 Task: Open an excel sheet and write heading  Quantum Sales. Add 10 people name  'William Wilson, Isabella Robinson, James Taylor, Charlotte Clark, Michael Walker, Amelia Wright, Matthew Turner, Harper Hall, Joseph Phillips, Abigail Adams'Item code in between  1009-1200. Product range in between  2500-15000. Add Products   TOMS Shoe, UGG Shoe, Wolverine Shoe, Z-Coil Shoe, Adidas shoe, Gucci T-shirt, Louis Vuitton bag, Zara Shirt, H&M jeans, Chanel perfume.Choose quantity  5 to 10 In Total Add the Amounts. Save page  Quantum Sales book
Action: Mouse moved to (105, 162)
Screenshot: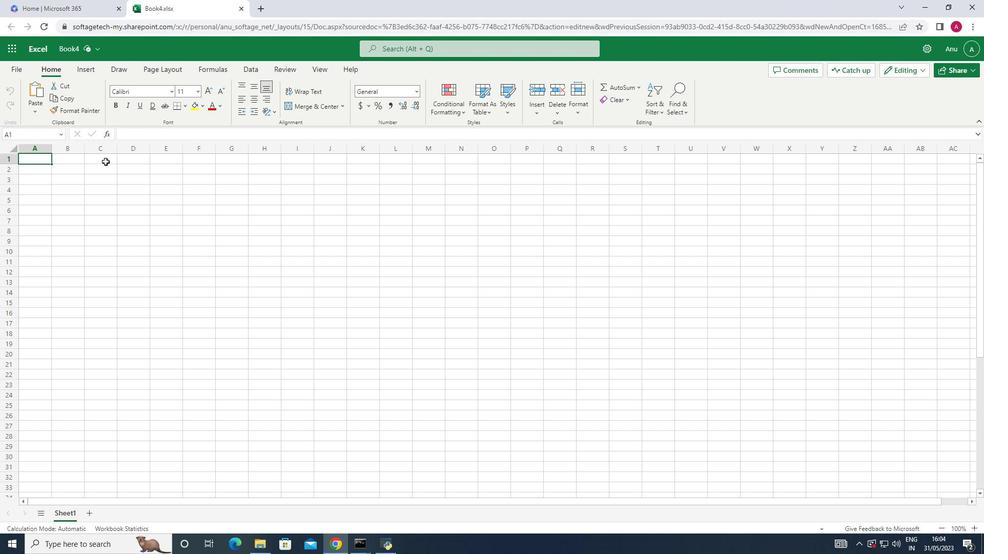 
Action: Mouse pressed left at (105, 162)
Screenshot: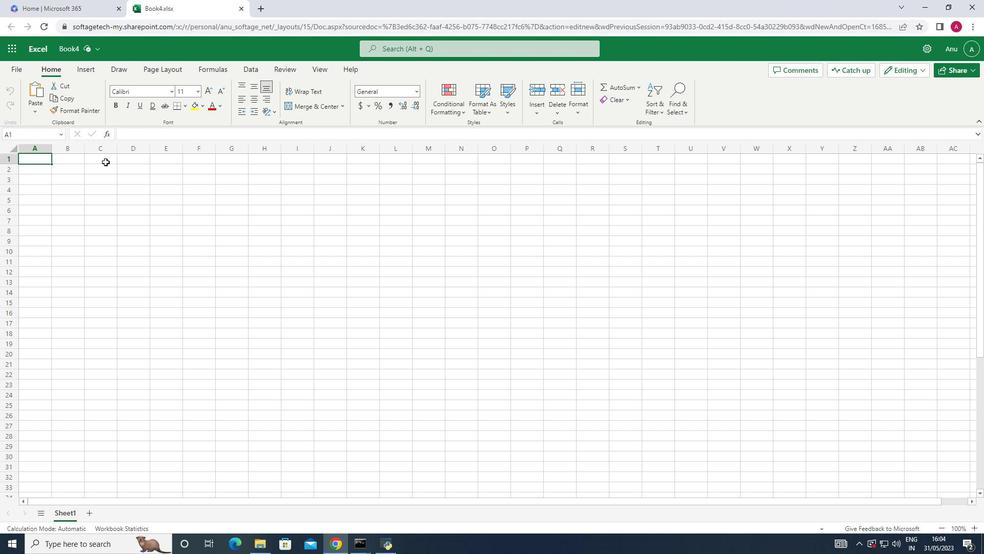 
Action: Key pressed <Key.shift><Key.shift><Key.shift><Key.shift><Key.shift><Key.shift><Key.shift><Key.shift><Key.shift><Key.shift><Key.shift><Key.shift><Key.shift><Key.shift><Key.shift><Key.shift><Key.shift><Key.shift><Key.shift><Key.shift><Key.shift><Key.shift><Key.shift><Key.shift>Quantum<Key.space><Key.shift><Key.shift><Key.shift><Key.shift>Sales
Screenshot: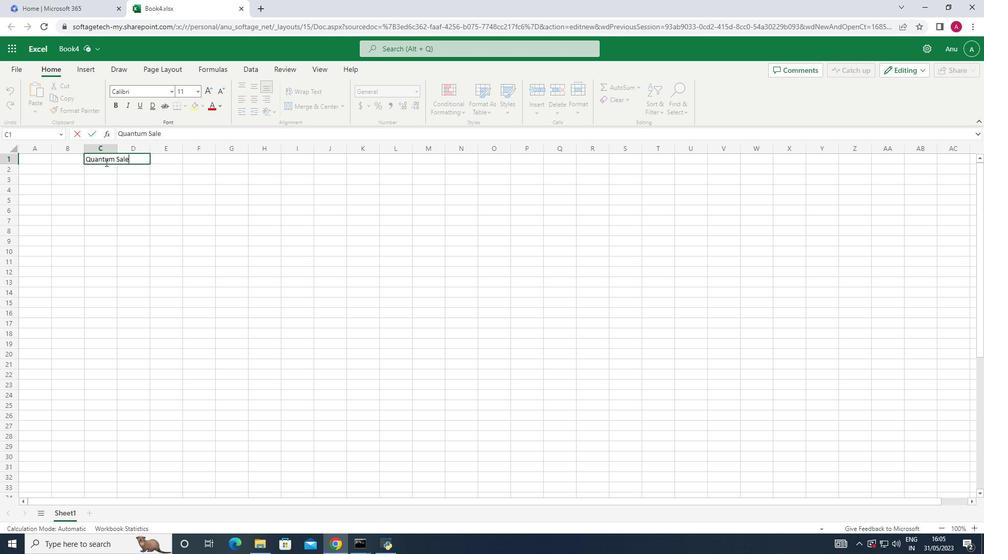 
Action: Mouse moved to (44, 171)
Screenshot: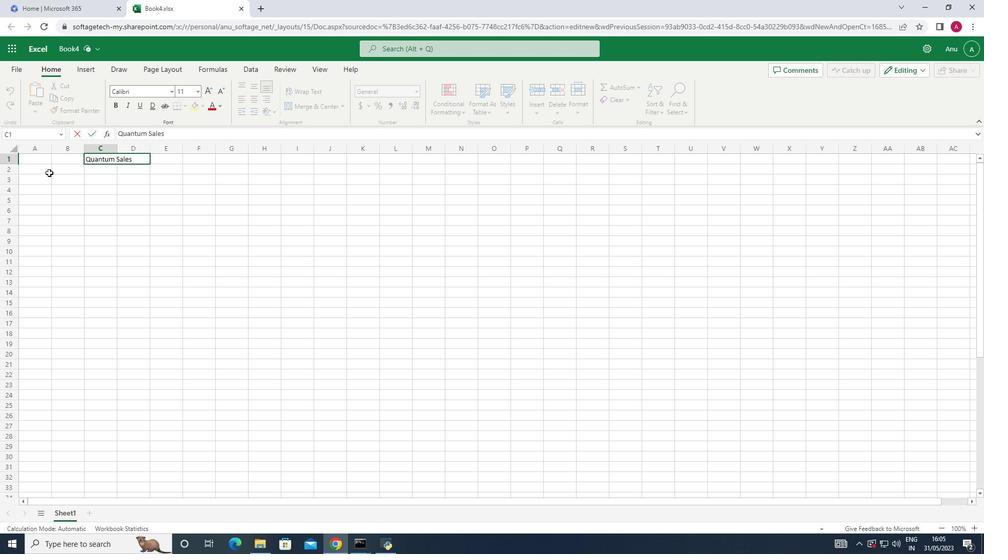 
Action: Mouse pressed left at (44, 171)
Screenshot: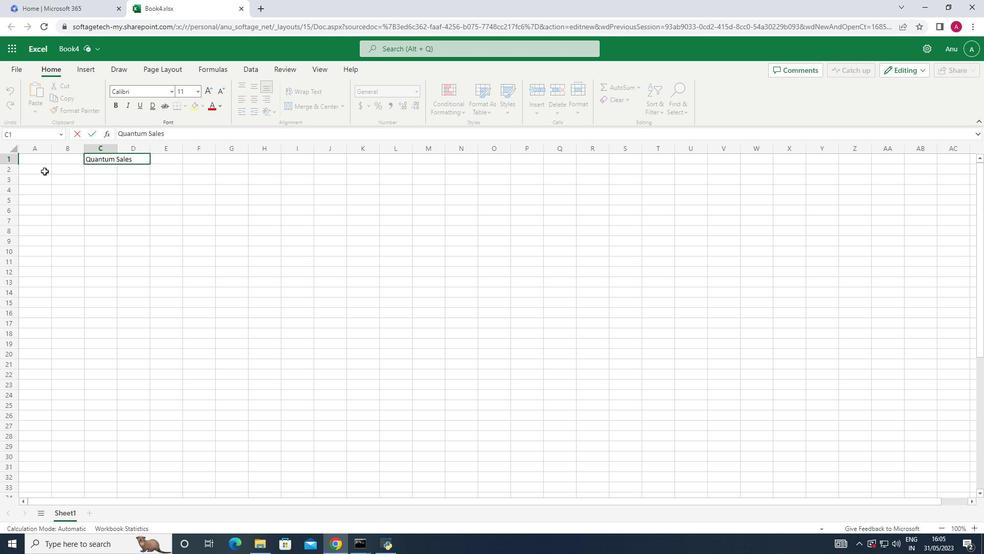 
Action: Key pressed <Key.shift_r><Key.shift_r><Key.shift_r><Key.shift_r><Key.shift_r><Key.shift_r>Name<Key.down><Key.shift>William<Key.space><Key.shift>Wilson<Key.down><Key.shift>Isabella<Key.space><Key.shift>Robinson<Key.down><Key.shift>James<Key.space><Key.shift>Taylor<Key.down><Key.shift>Charlotte<Key.space><Key.shift>Clark<Key.down><Key.shift>Michael<Key.space><Key.shift>Walker<Key.down><Key.shift>Amelia<Key.space><Key.shift>Wright<Key.down><Key.shift>Matthew<Key.space><Key.shift>Turner<Key.down><Key.shift><Key.shift><Key.shift><Key.shift><Key.shift><Key.shift><Key.shift><Key.shift>Harper<Key.space><Key.shift>Hall<Key.down><Key.shift>Joe<Key.backspace>seph<Key.space><Key.shift>Phillips<Key.down><Key.shift>Abigail<Key.space><Key.shift>Adams
Screenshot: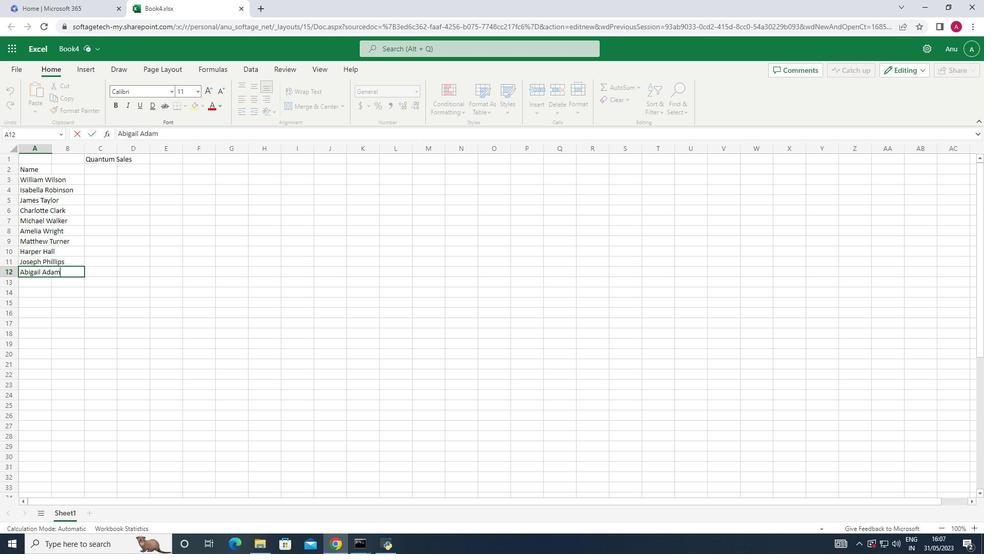 
Action: Mouse moved to (52, 147)
Screenshot: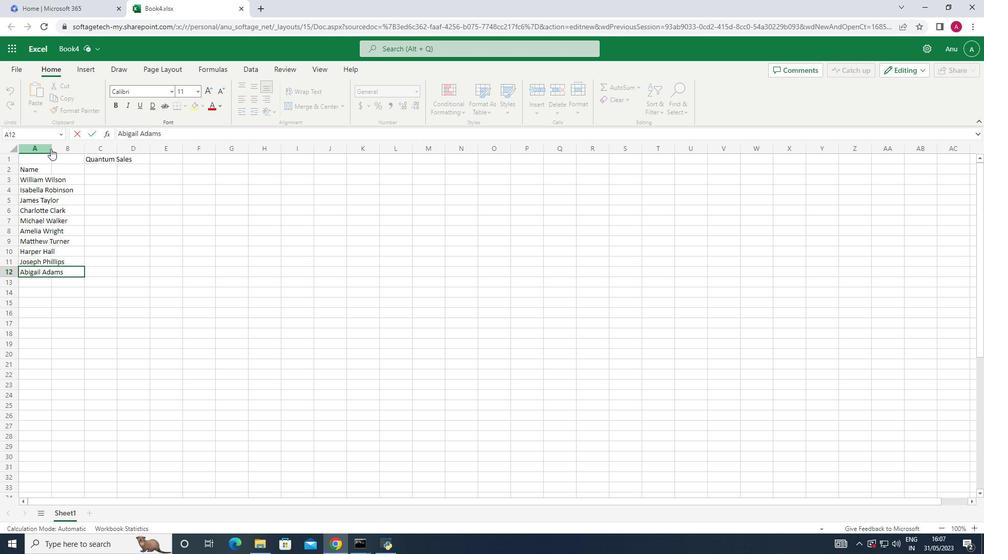 
Action: Mouse pressed left at (52, 147)
Screenshot: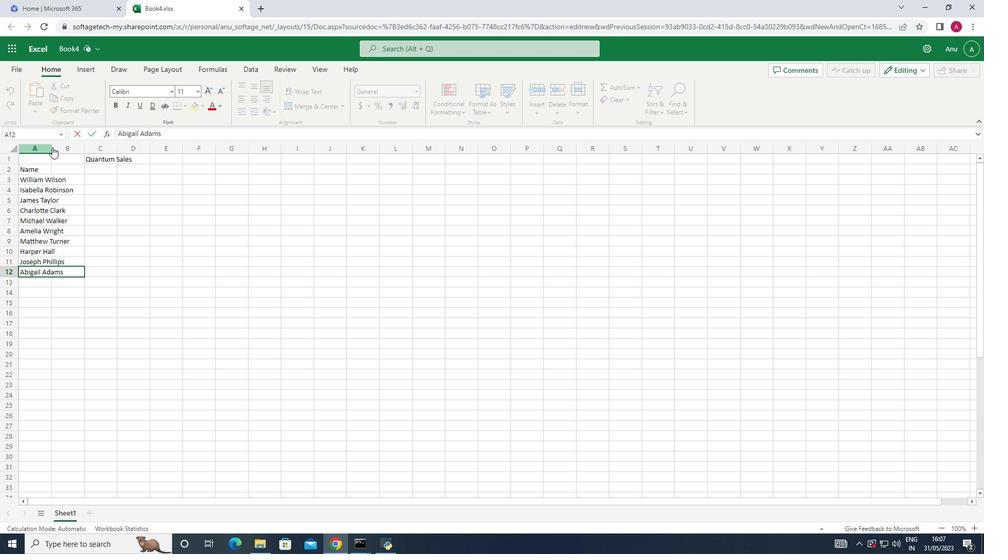 
Action: Mouse moved to (50, 150)
Screenshot: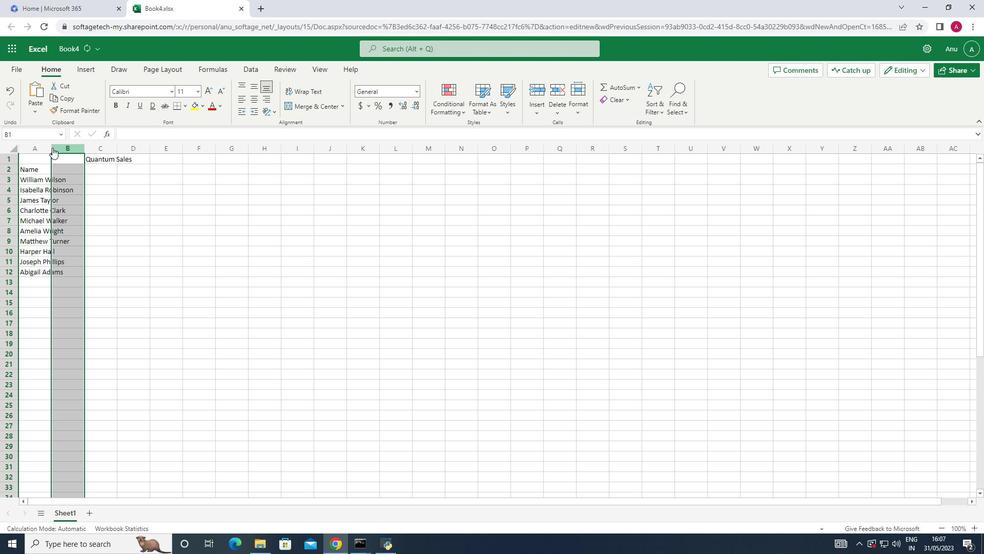 
Action: Mouse pressed left at (50, 150)
Screenshot: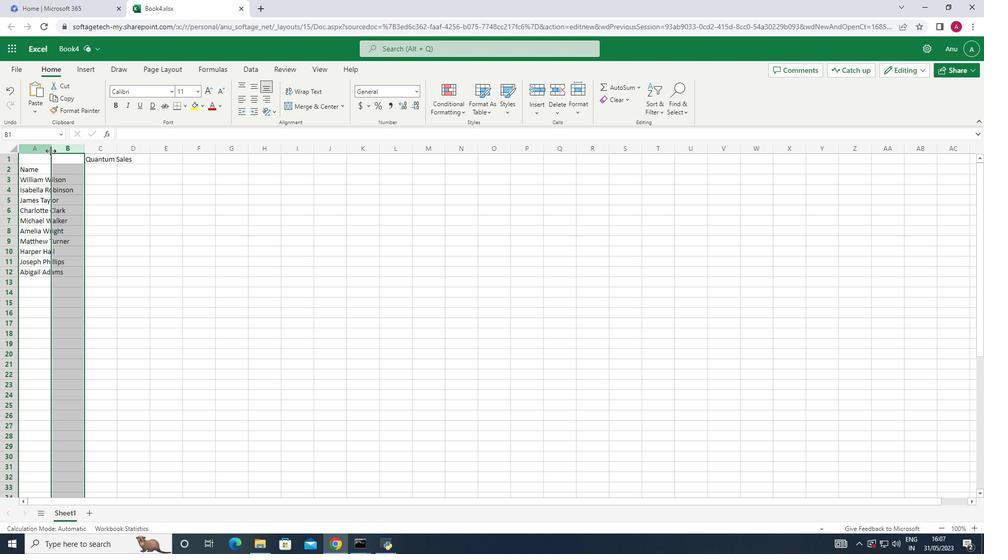 
Action: Mouse pressed left at (50, 150)
Screenshot: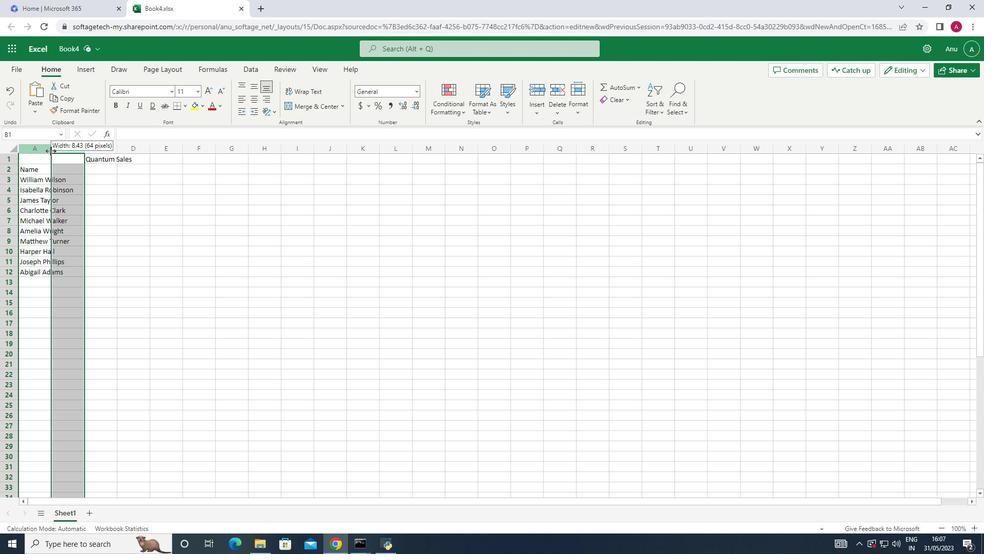 
Action: Mouse moved to (87, 167)
Screenshot: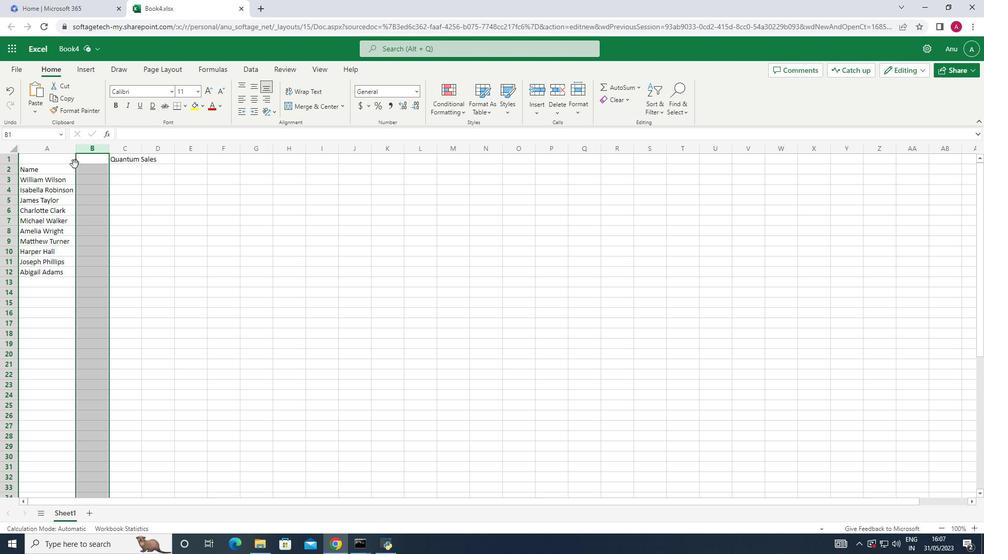 
Action: Mouse pressed left at (87, 167)
Screenshot: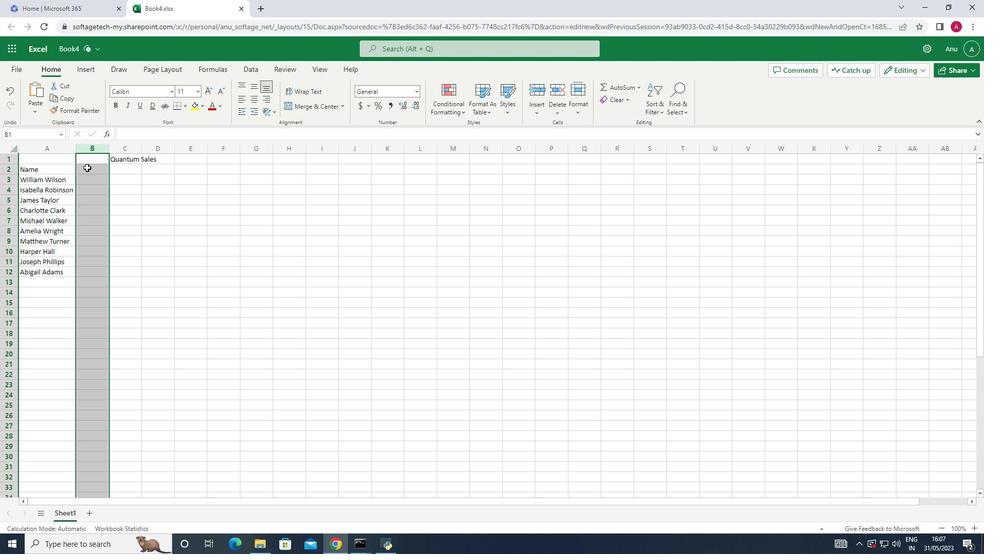 
Action: Key pressed <Key.shift_r>Item<Key.space><Key.shift>Code<Key.down><Key.down><Key.up>1009<Key.down>1010<Key.down>1014<Key.down>1017<Key.down>1120<Key.down>1180<Key.backspace><Key.backspace>60<Key.down>1195<Key.backspace><Key.backspace>75<Key.down>1180<Key.down>11*95<Key.down><Key.up>1195<Key.down>1200
Screenshot: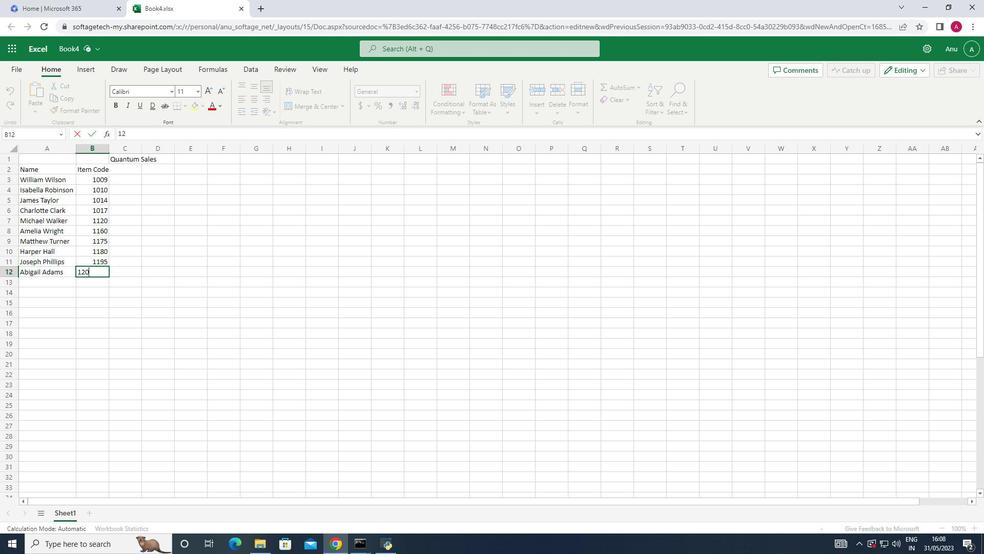 
Action: Mouse moved to (120, 168)
Screenshot: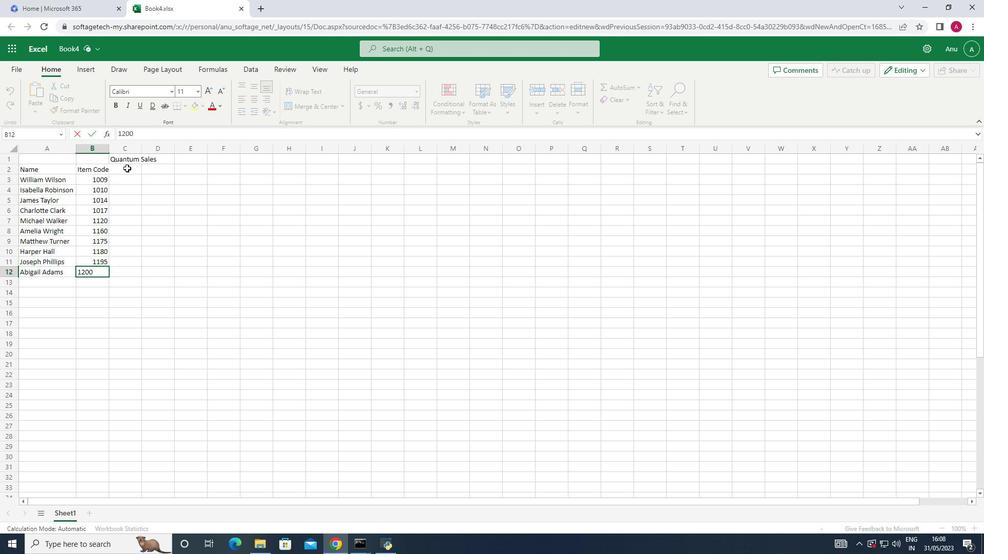 
Action: Mouse pressed left at (120, 168)
Screenshot: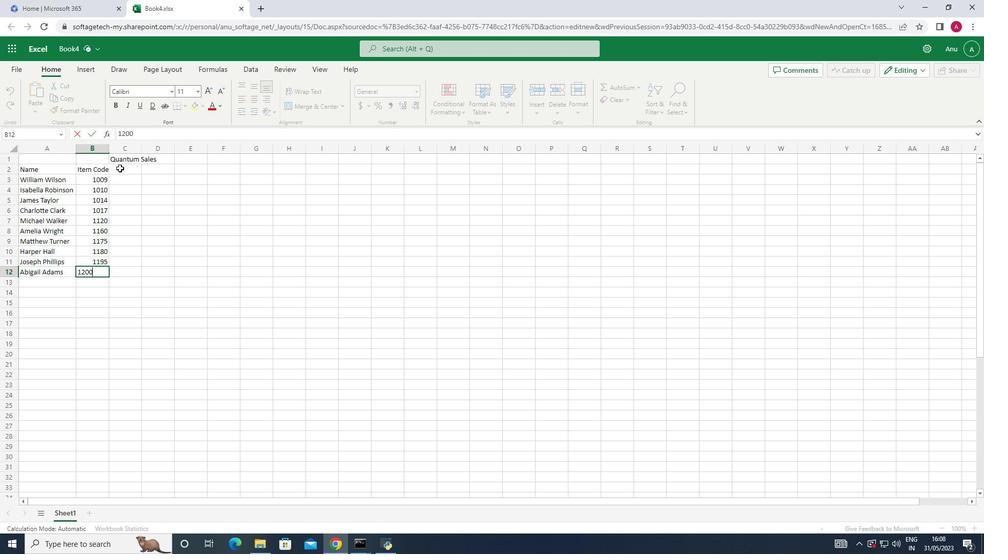 
Action: Key pressed <Key.shift_r>Product<Key.space><Key.shift>Range<Key.down>2500<Key.down>2800<Key.down>3000<Key.down>6000<Key.down>8000<Key.down>9500<Key.down>980<Key.backspace><Key.backspace><Key.backspace>12000<Key.down>13500<Key.down>14000<Key.down>15000
Screenshot: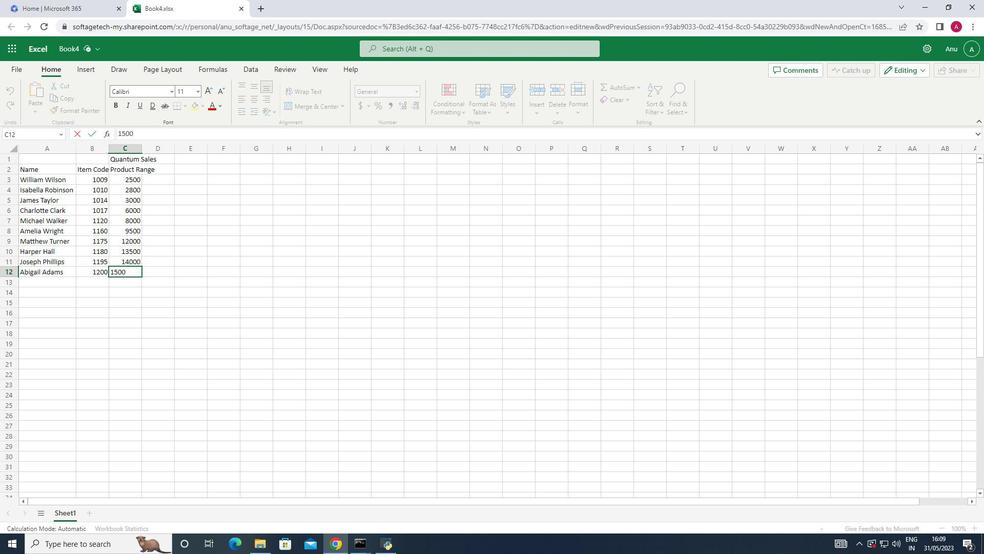 
Action: Mouse moved to (142, 146)
Screenshot: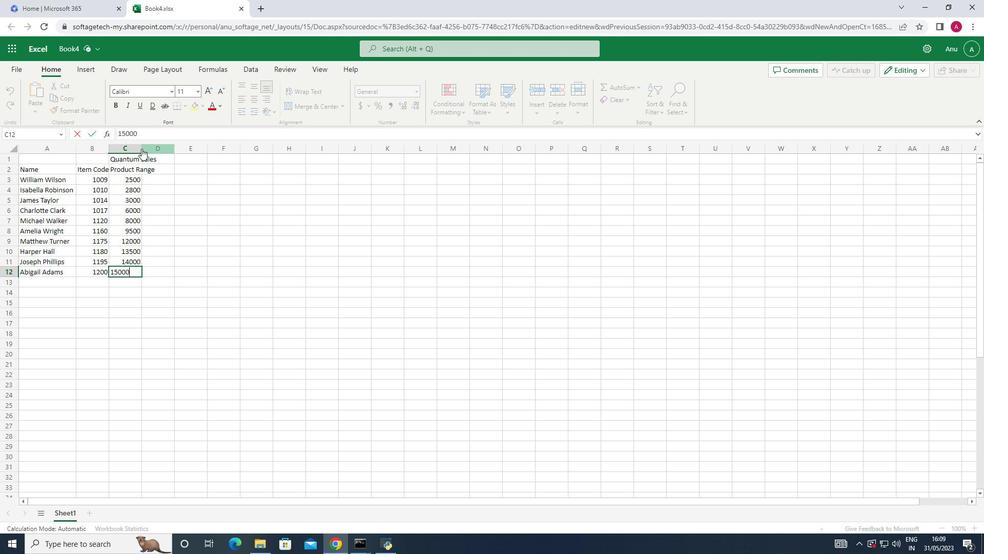 
Action: Mouse pressed left at (142, 146)
Screenshot: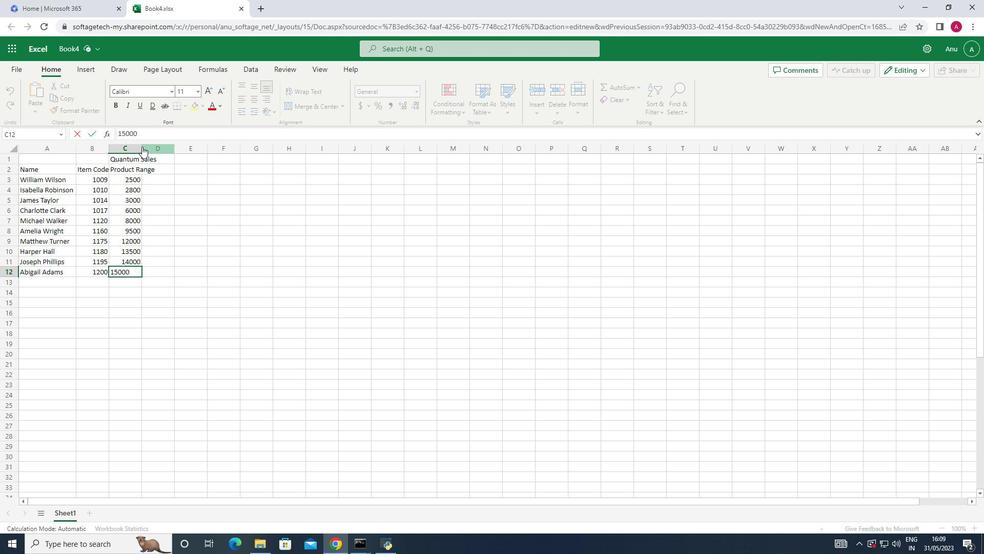 
Action: Mouse moved to (142, 144)
Screenshot: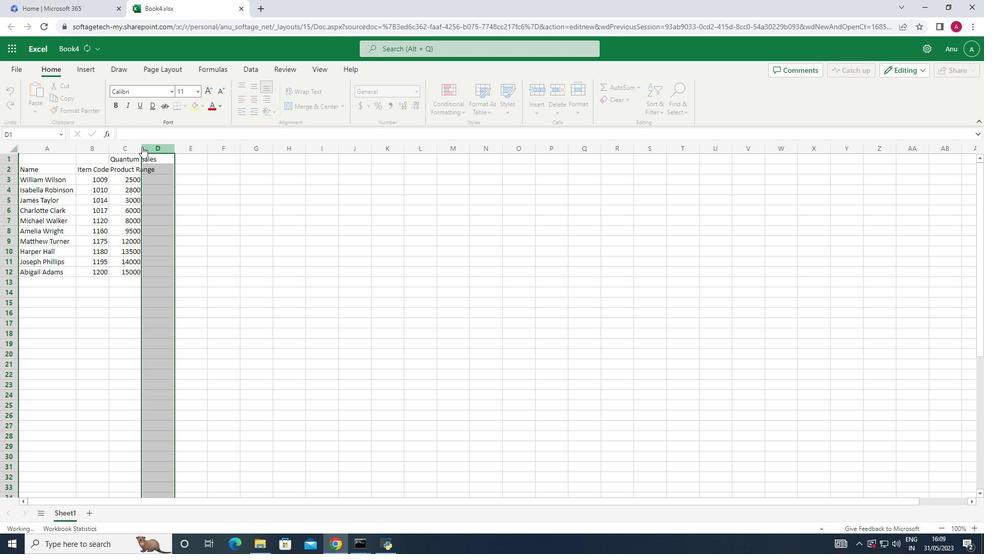 
Action: Mouse pressed left at (142, 144)
Screenshot: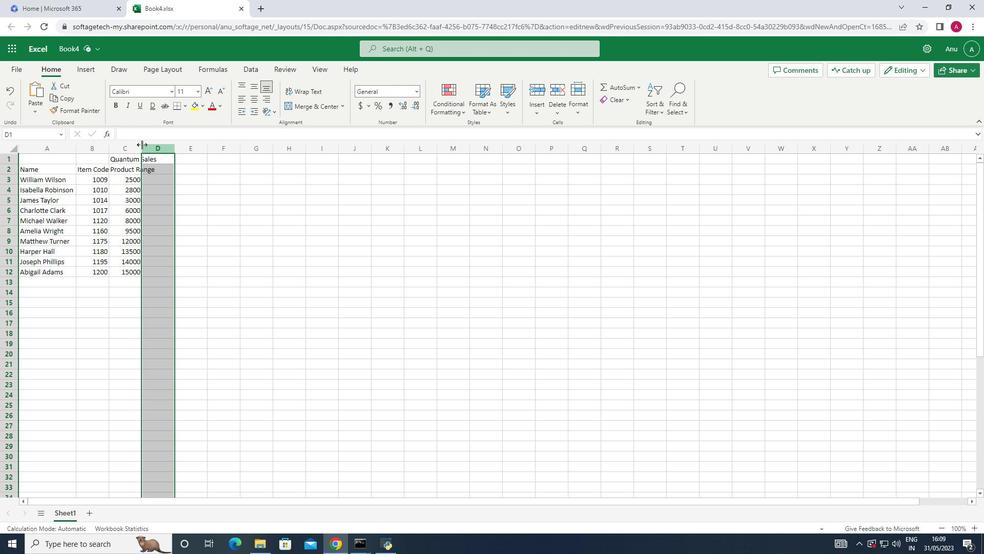 
Action: Mouse pressed left at (142, 144)
Screenshot: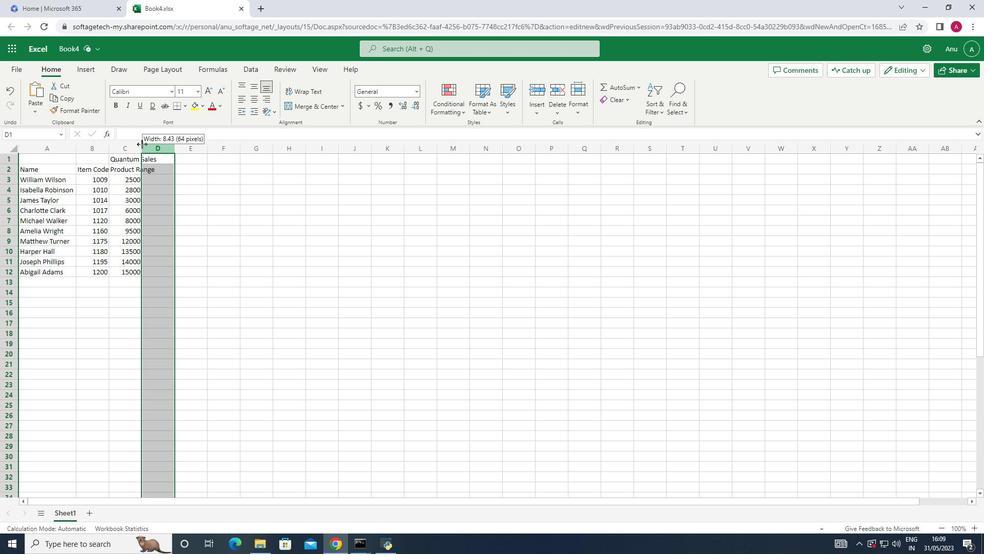 
Action: Mouse moved to (169, 172)
Screenshot: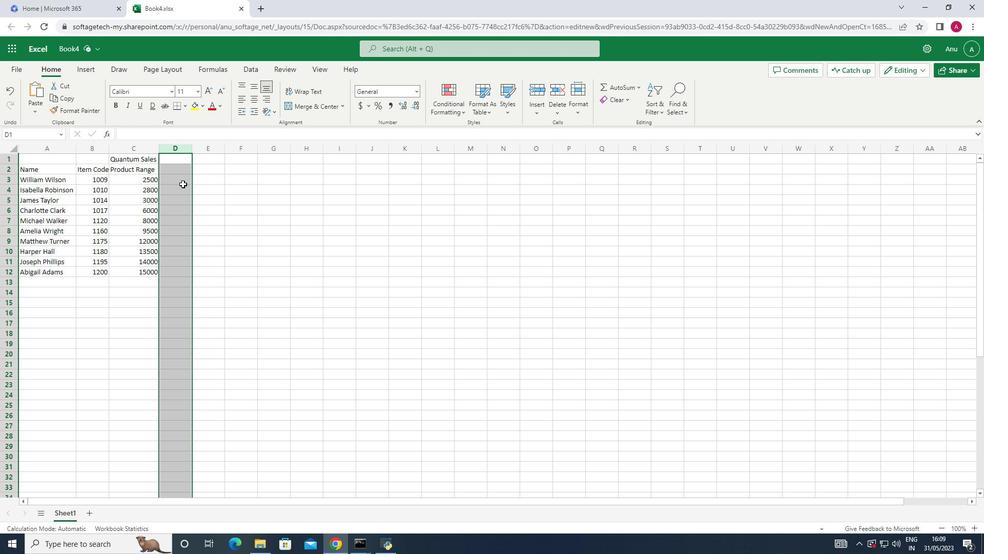 
Action: Mouse pressed left at (169, 172)
Screenshot: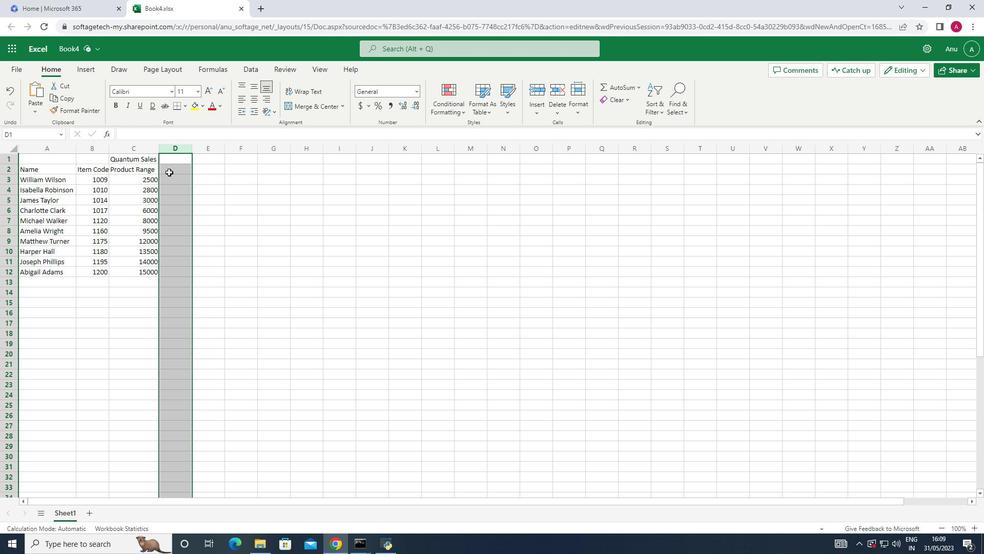 
Action: Key pressed <Key.shift_r>Products<Key.down><Key.shift_r><Key.shift_r><Key.shift_r><Key.shift_r><Key.shift_r><Key.shift_r><Key.shift_r><Key.shift_r><Key.shift_r><Key.shift_r><Key.shift_r><Key.shift_r><Key.shift_r><Key.shift_r><Key.shift_r><Key.shift_r><Key.shift_r><Key.shift_r><Key.shift_r><Key.shift_r><Key.shift_r><Key.shift_r><Key.shift_r><Key.shift_r><Key.shift_r><Key.shift_r><Key.shift_r><Key.shift_r><Key.shift_r><Key.shift_r><Key.shift_r>T<Key.shift_r>O<Key.shift_r>M<Key.shift>S<Key.space><Key.shift>Shoe<Key.down><Key.shift_r>U<Key.shift>GG<Key.space><Key.shift>Shoe<Key.down><Key.shift>Wolverine<Key.space><Key.shift>Shoe<Key.down><Key.shift>Z-<Key.shift><Key.shift>Coil<Key.space><Key.shift>Shoe<Key.down><Key.shift>Adidas<Key.space><Key.shift>Shoe<Key.down><Key.shift><Key.shift><Key.shift><Key.shift><Key.shift><Key.shift>Gucci<Key.space><Key.shift>T-<Key.shift>Shirt<Key.down><Key.shift_r>Louis<Key.space><Key.shift>Vuitton<Key.space><Key.shift>B<Key.backspace>bag<Key.down><Key.shift>Zara<Key.space><Key.shift>Shirt<Key.down><Key.shift_r><Key.shift_r>H<Key.shift>&<Key.shift_r>M<Key.space>jeans<Key.down><Key.shift><Key.shift><Key.shift>Chanel<Key.space><Key.shift_r>Perfume
Screenshot: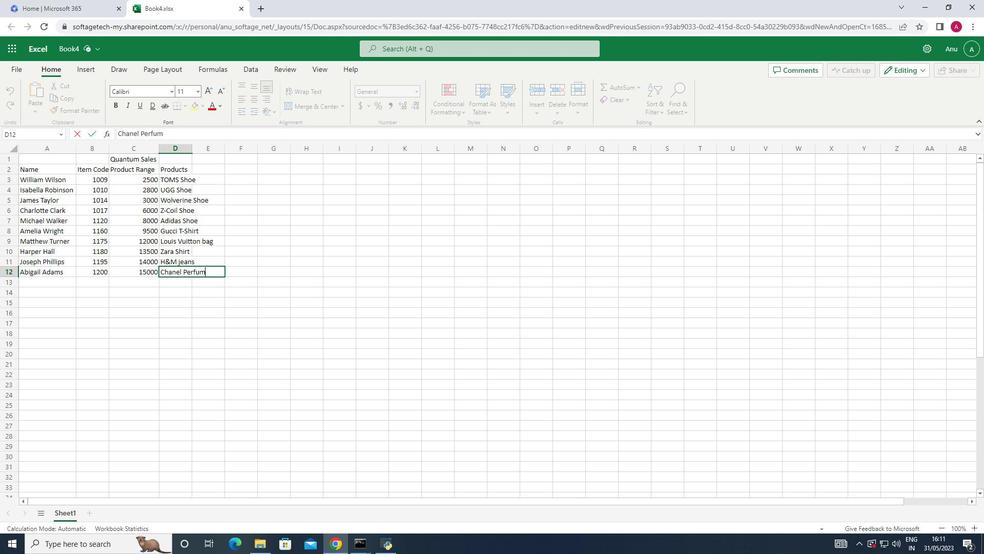 
Action: Mouse moved to (192, 143)
Screenshot: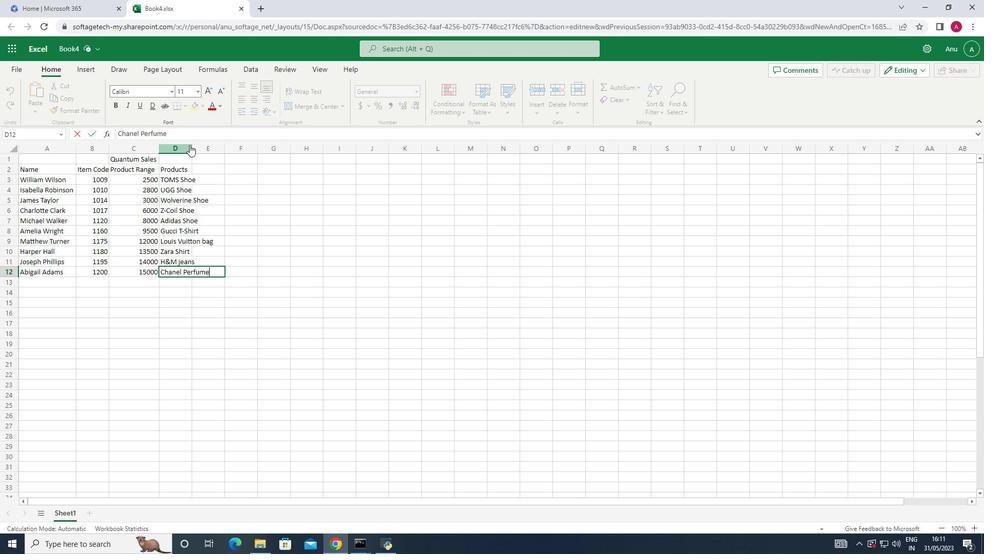 
Action: Mouse pressed left at (192, 143)
Screenshot: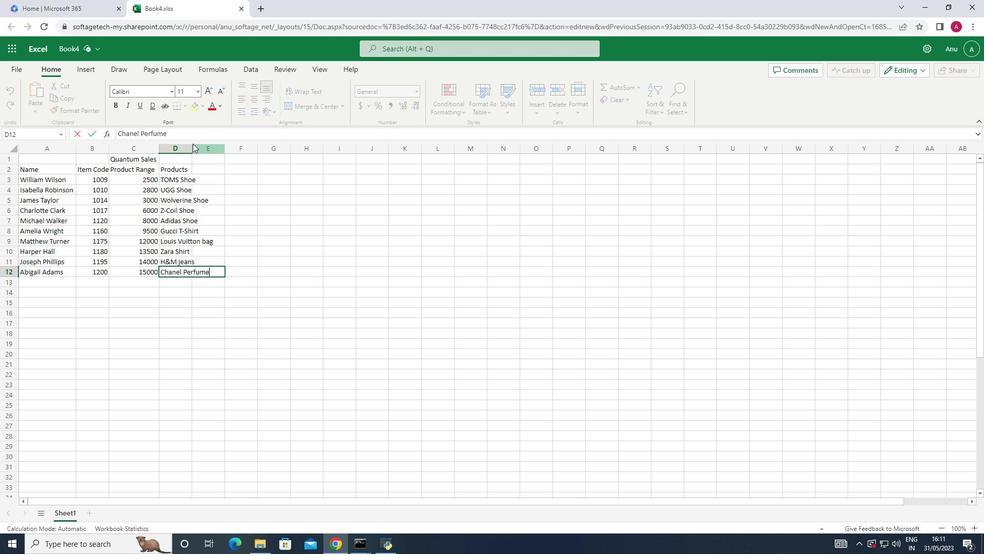 
Action: Mouse moved to (192, 148)
Screenshot: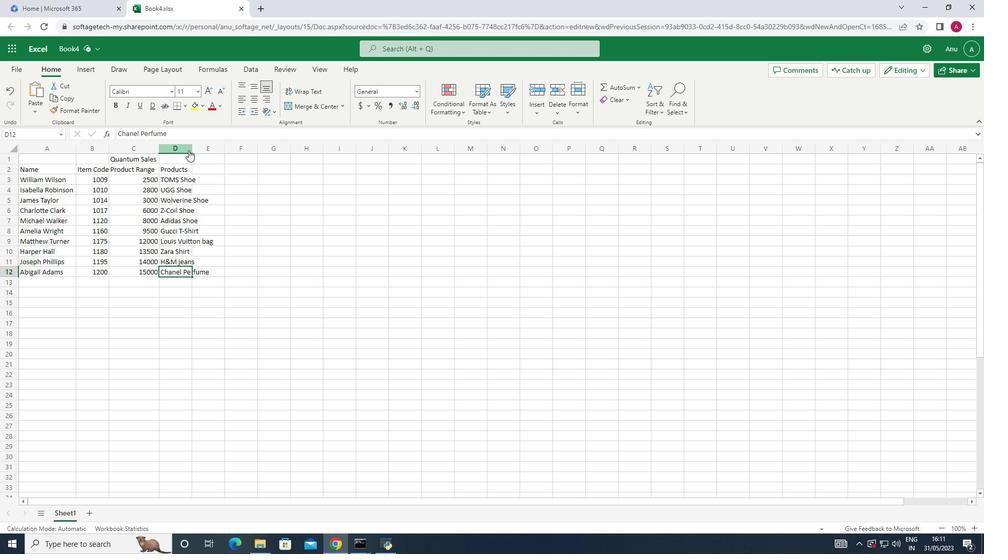 
Action: Mouse pressed left at (192, 148)
Screenshot: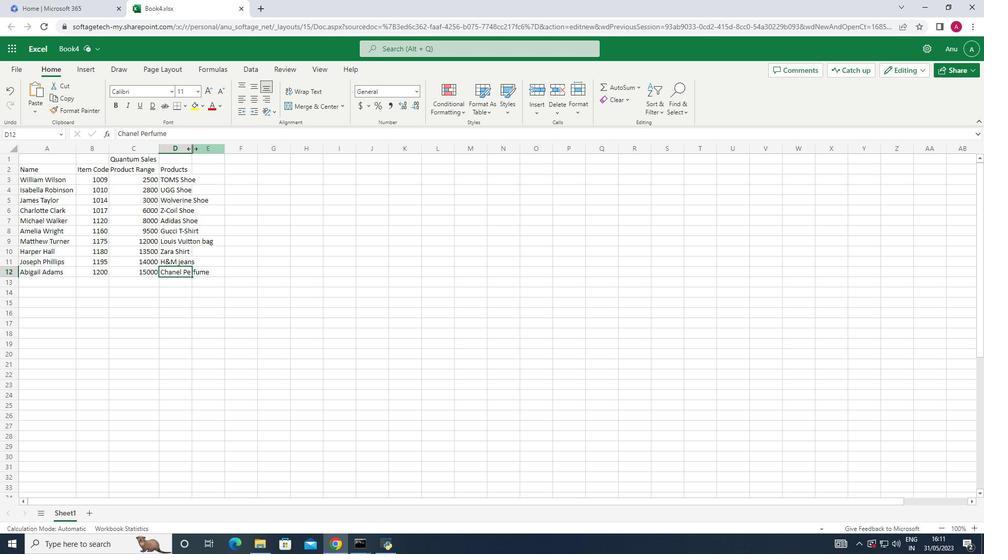 
Action: Mouse pressed left at (192, 148)
Screenshot: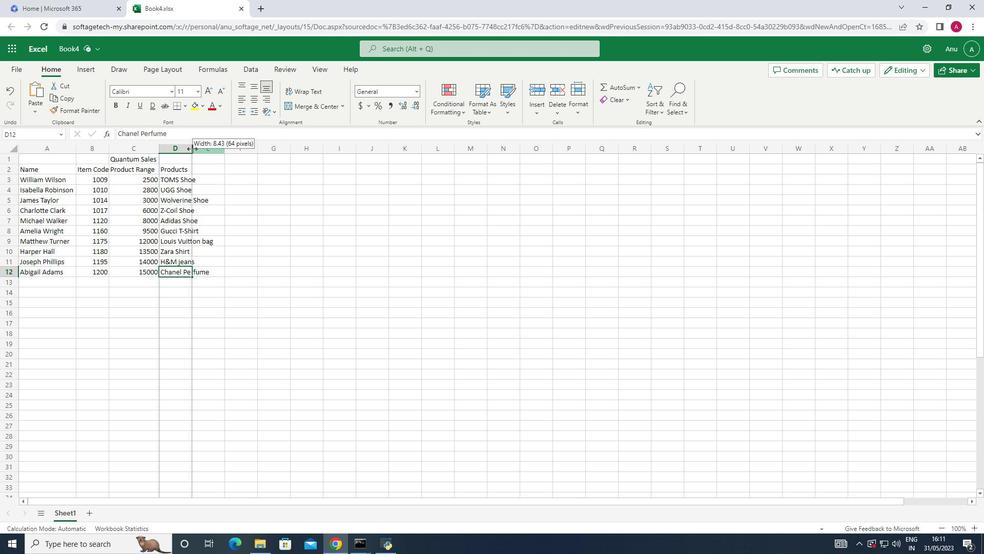 
Action: Mouse moved to (225, 167)
Screenshot: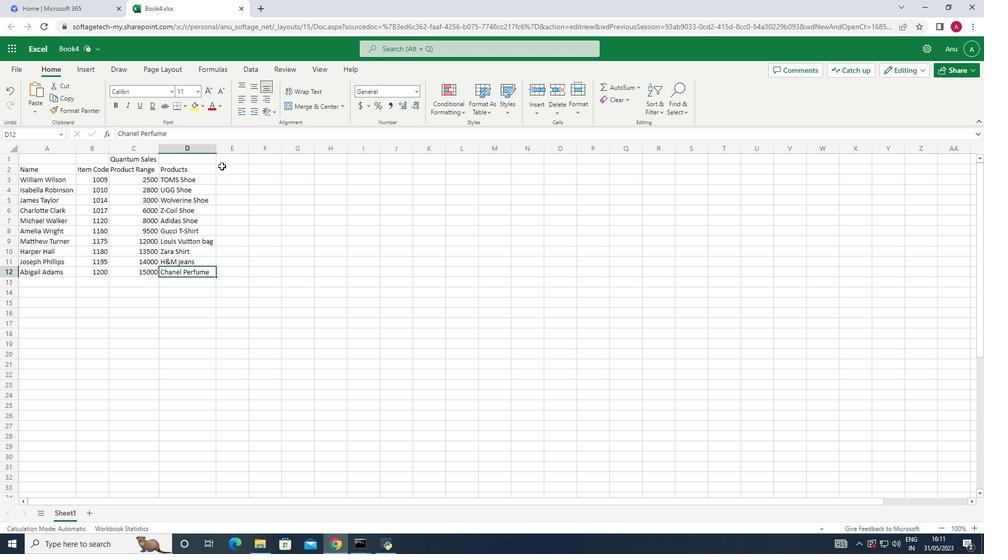 
Action: Mouse pressed left at (225, 167)
Screenshot: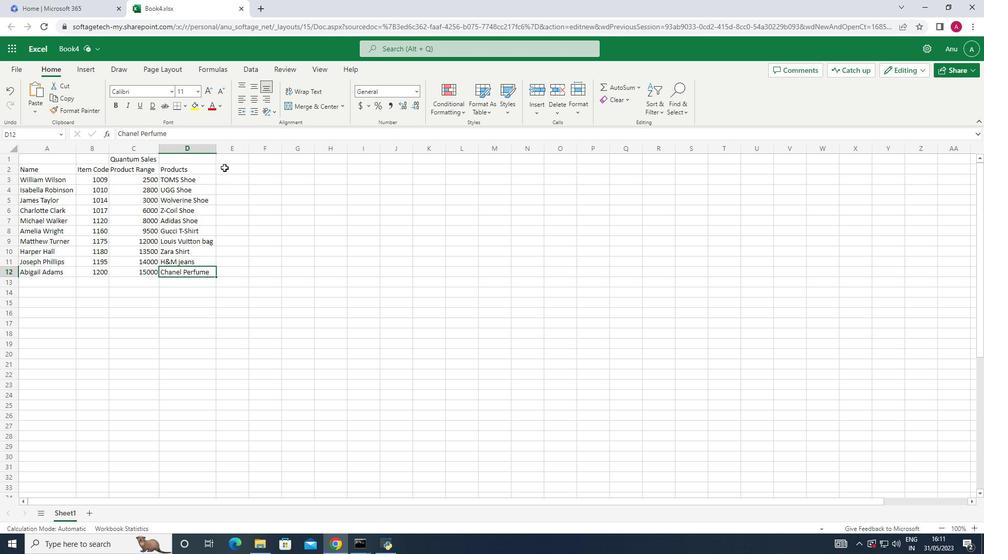 
Action: Mouse moved to (188, 176)
Screenshot: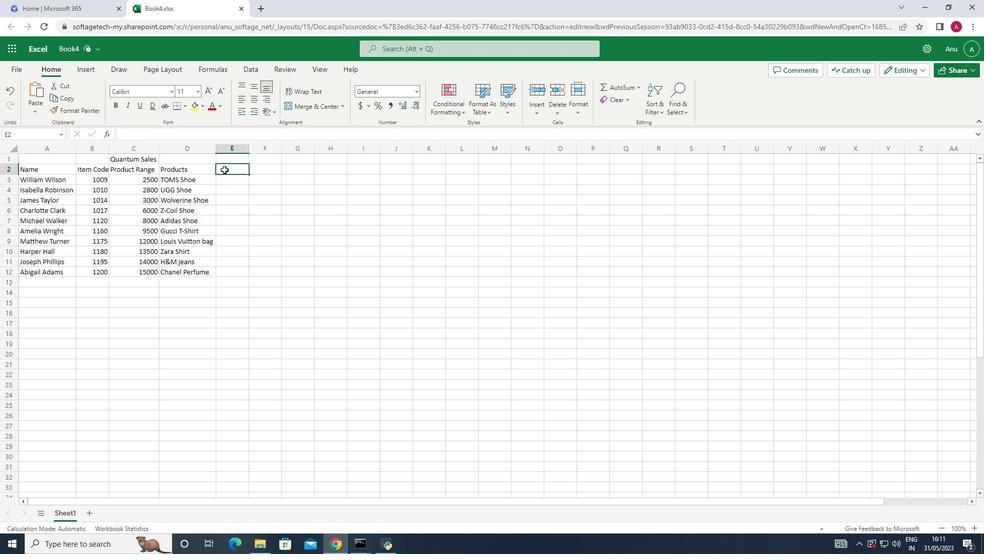 
Action: Key pressed <Key.shift>Quantity<Key.down>5<Key.down>6<Key.left>5<Key.right><Key.left>ctrl+Z<Key.right><Key.down>5<Key.down>6<Key.down>
Screenshot: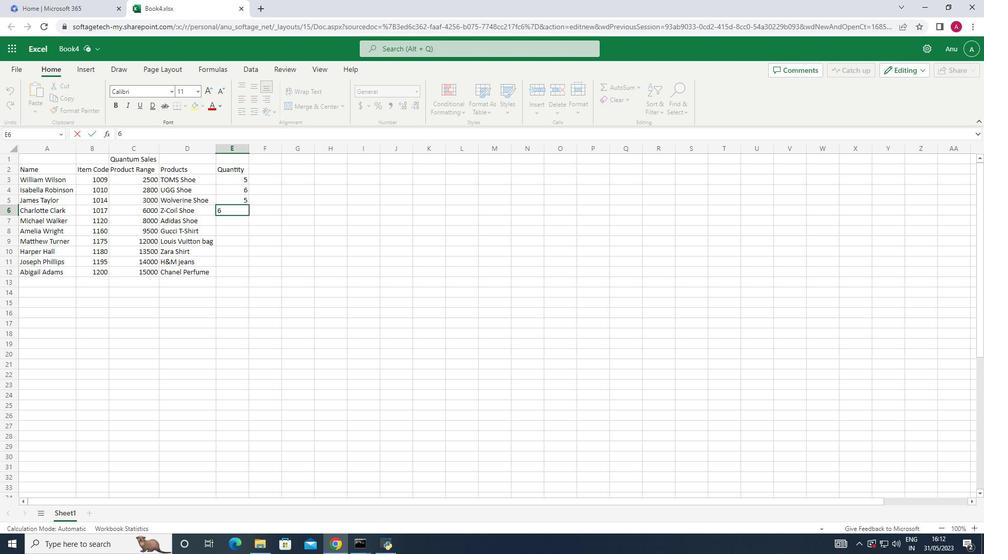 
Action: Mouse moved to (187, 176)
Screenshot: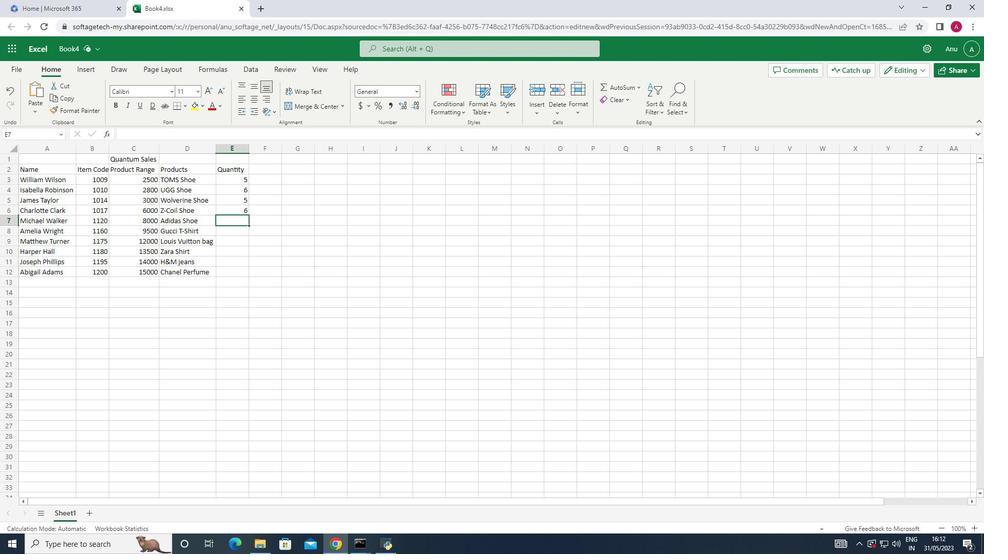 
Action: Key pressed 5<Key.down>7<Key.down>8<Key.down>9<Key.down>10
Screenshot: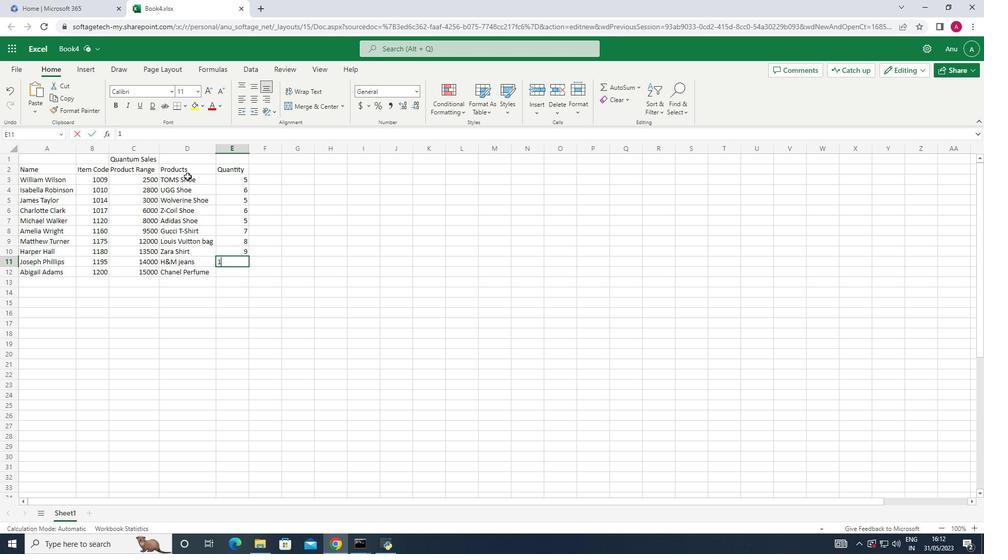 
Action: Mouse moved to (264, 170)
Screenshot: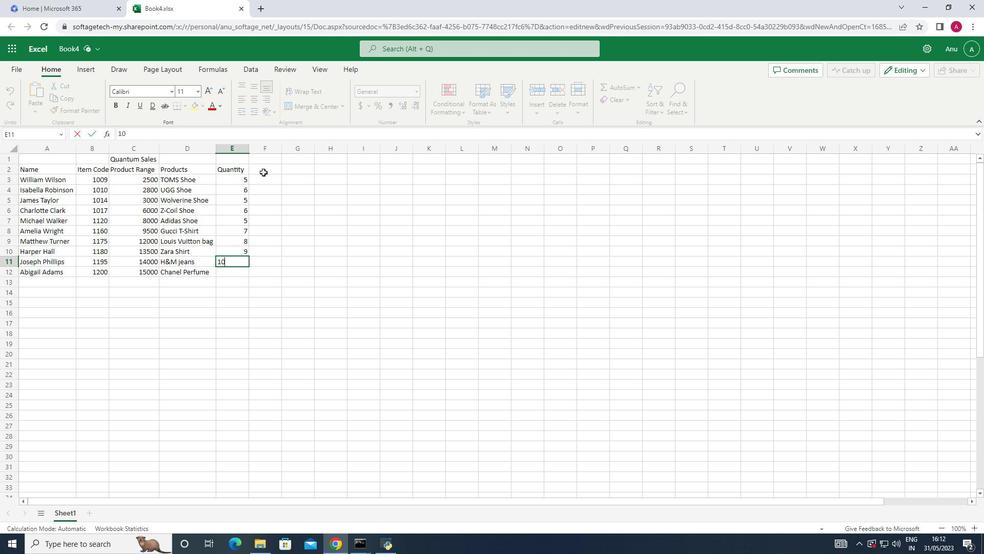 
Action: Mouse pressed left at (264, 170)
Screenshot: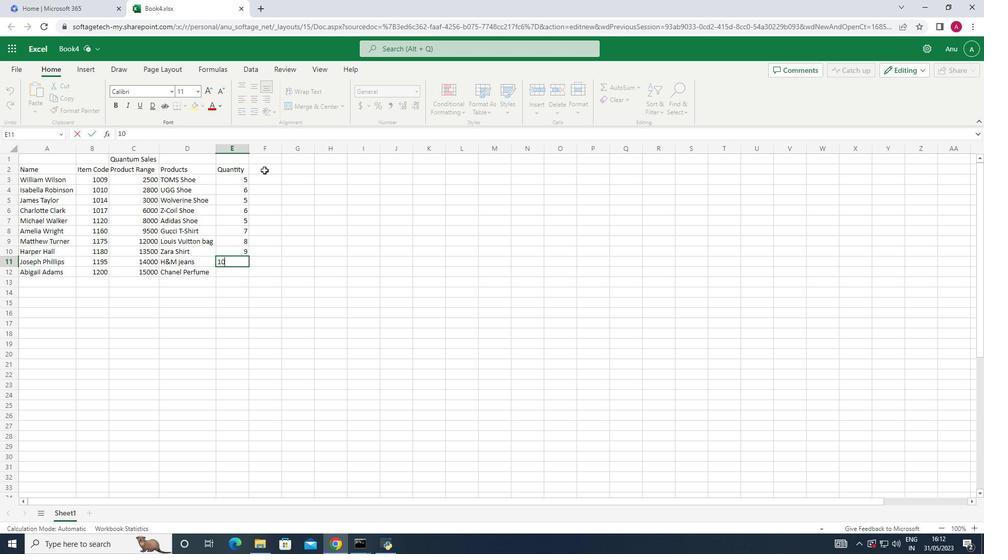 
Action: Key pressed <Key.shift>Total<Key.down>=
Screenshot: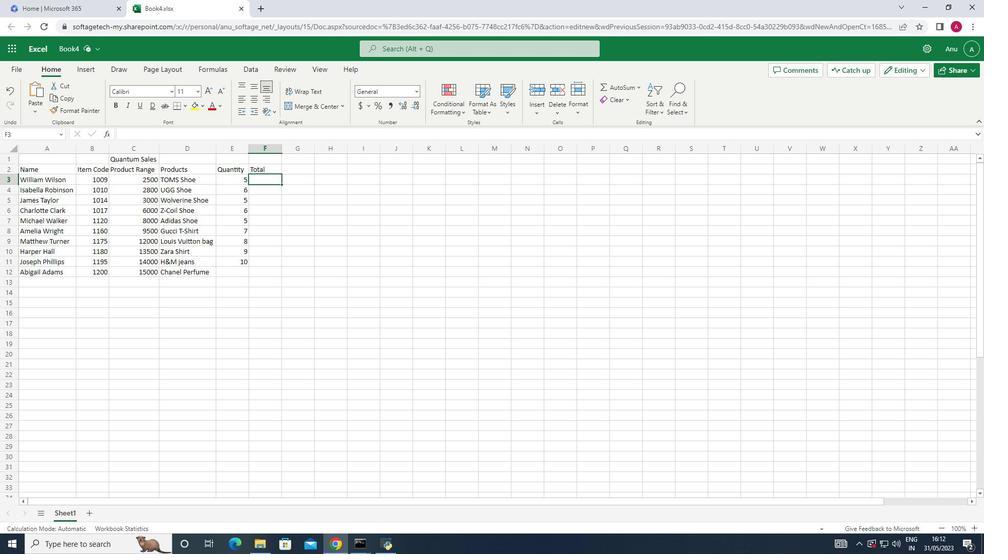 
Action: Mouse moved to (145, 179)
Screenshot: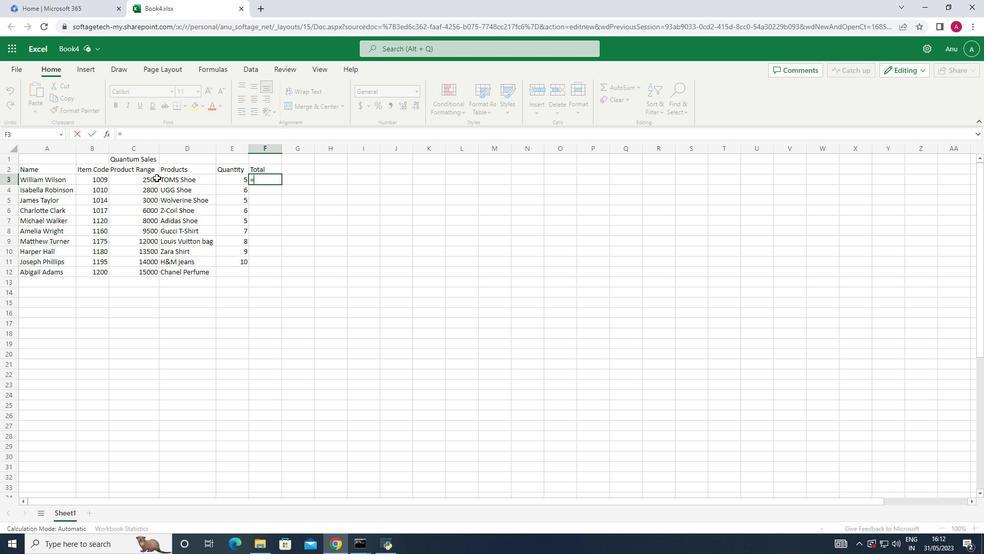 
Action: Mouse pressed left at (145, 179)
Screenshot: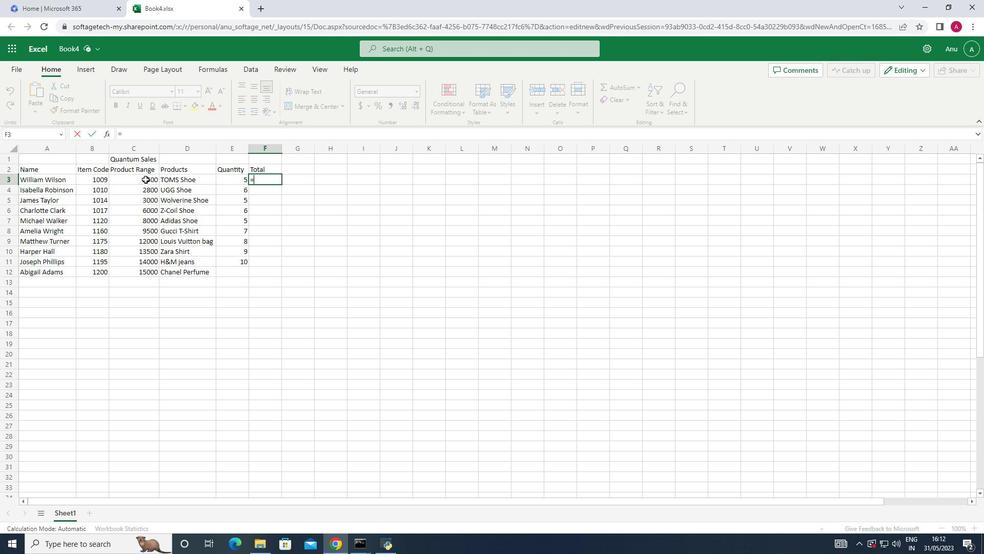 
Action: Mouse moved to (145, 180)
Screenshot: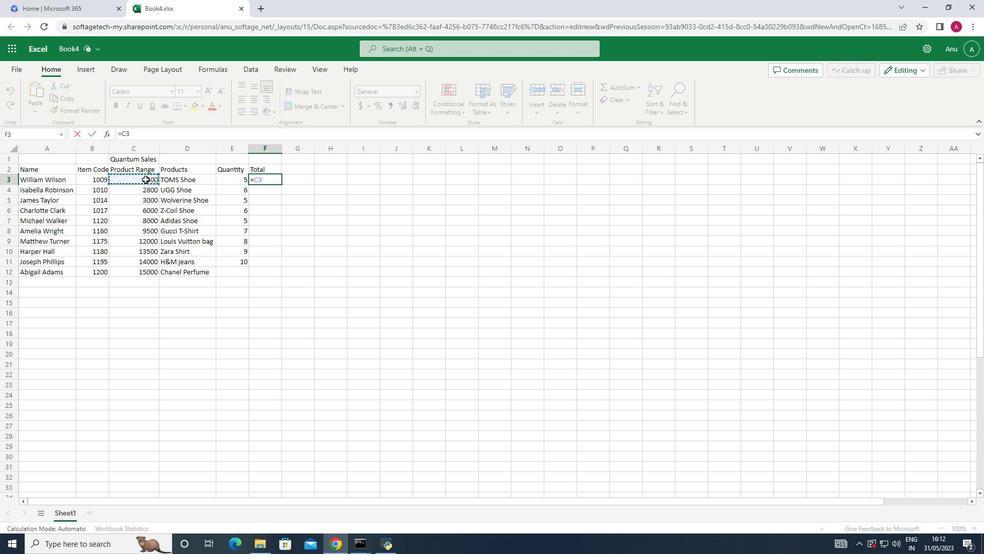 
Action: Key pressed *
Screenshot: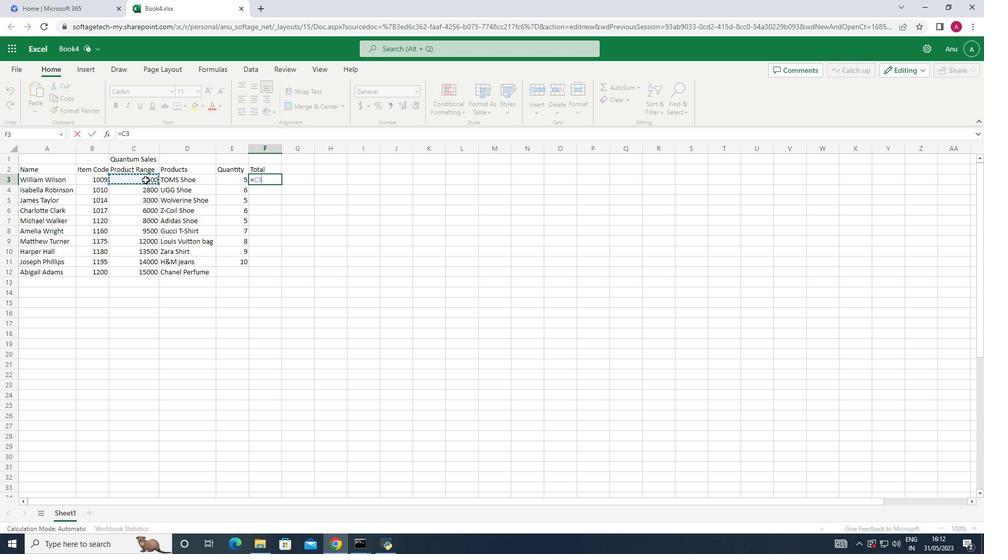 
Action: Mouse moved to (229, 179)
Screenshot: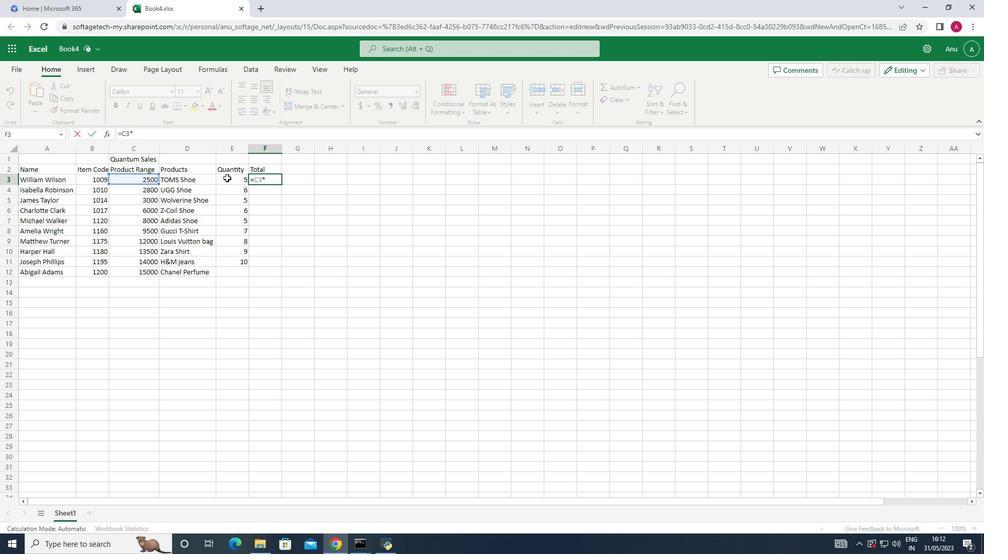 
Action: Mouse pressed left at (229, 179)
Screenshot: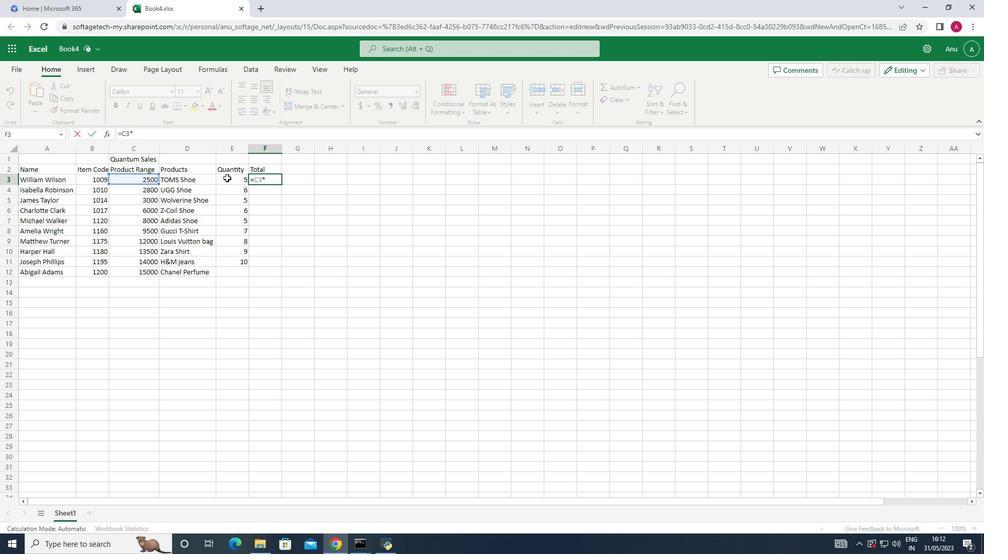 
Action: Key pressed <Key.enter>
Screenshot: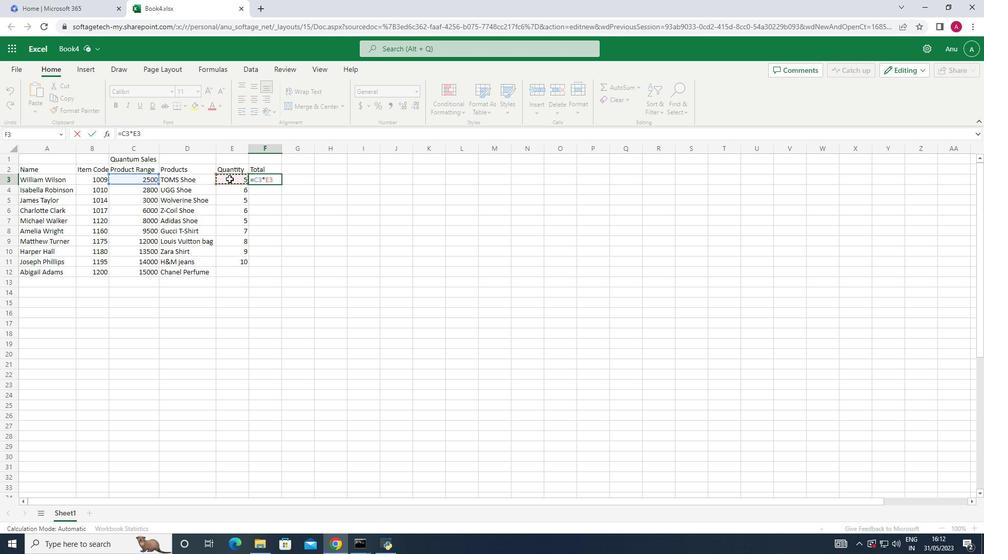 
Action: Mouse moved to (267, 179)
Screenshot: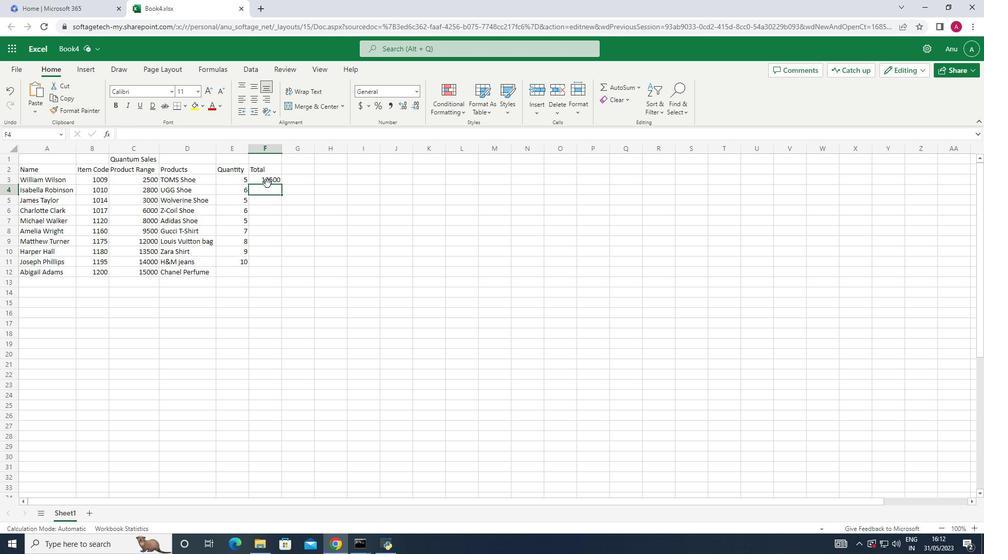 
Action: Mouse pressed left at (267, 179)
Screenshot: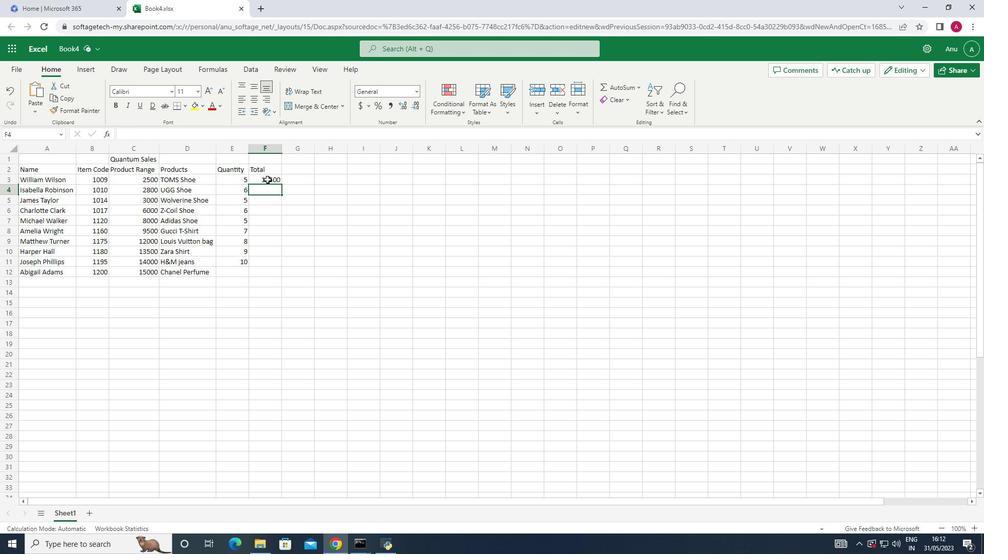
Action: Mouse moved to (282, 185)
Screenshot: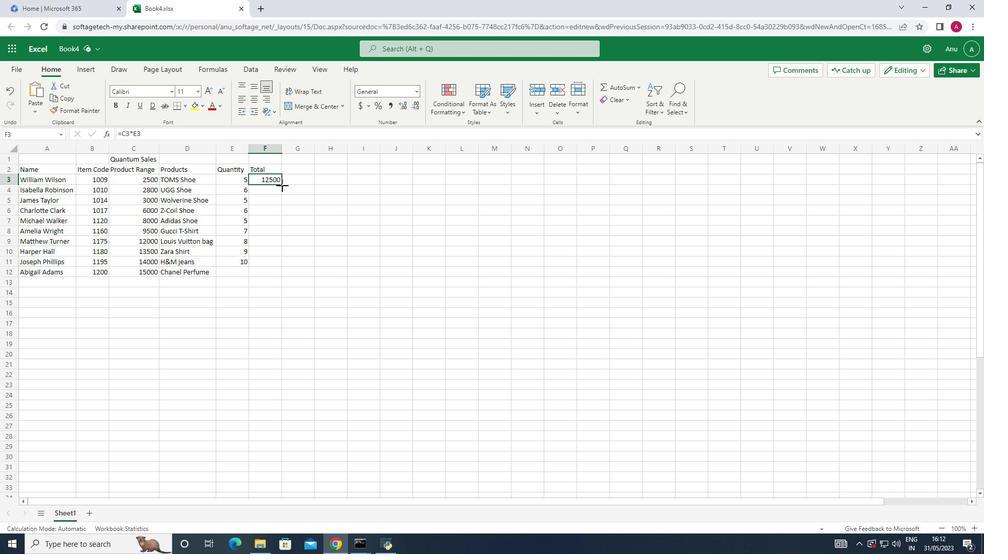 
Action: Mouse pressed left at (282, 185)
Screenshot: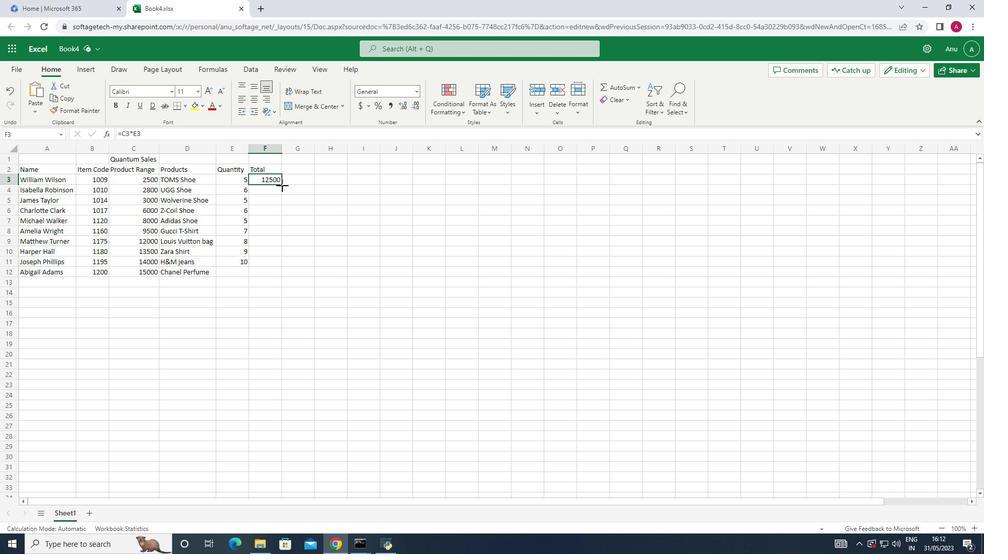 
Action: Mouse moved to (234, 272)
Screenshot: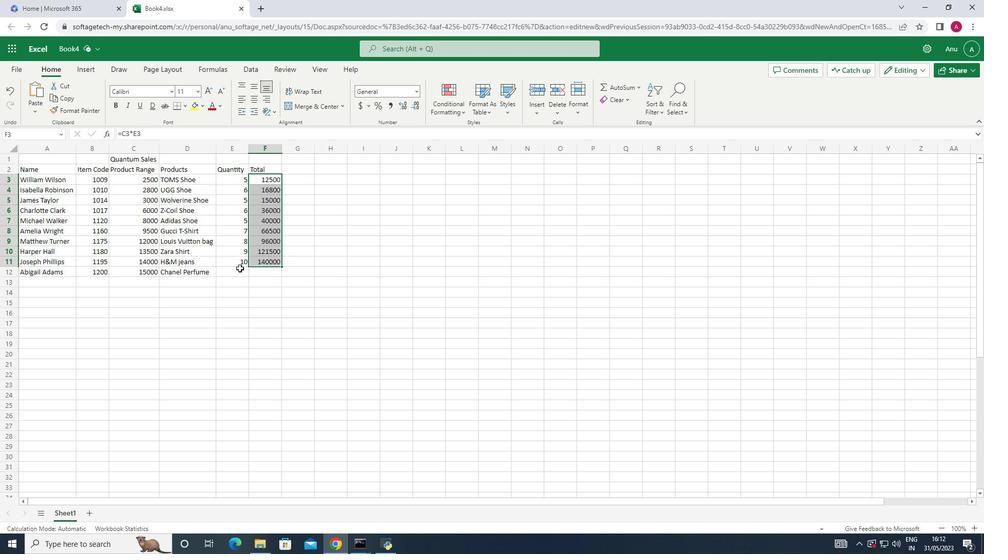 
Action: Mouse pressed left at (234, 272)
Screenshot: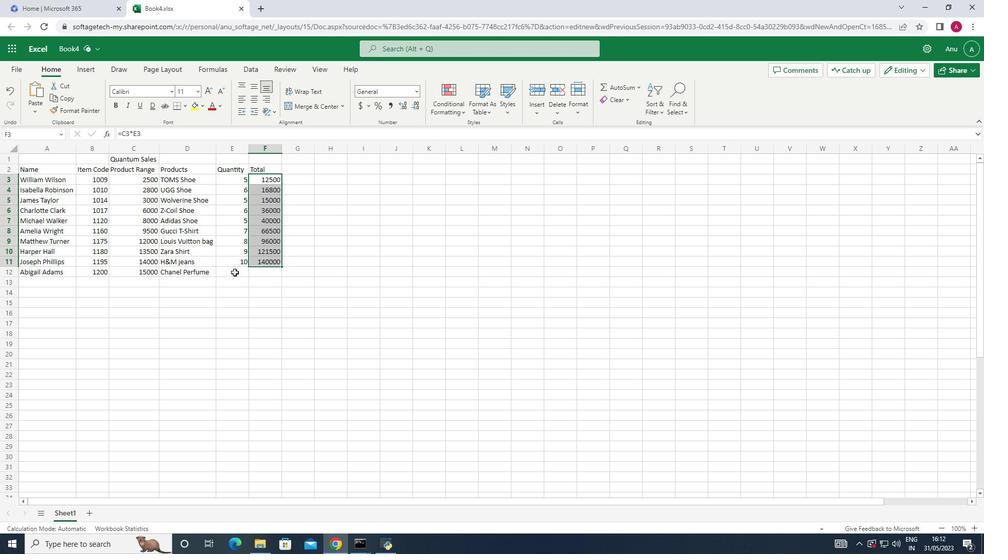 
Action: Key pressed 10
Screenshot: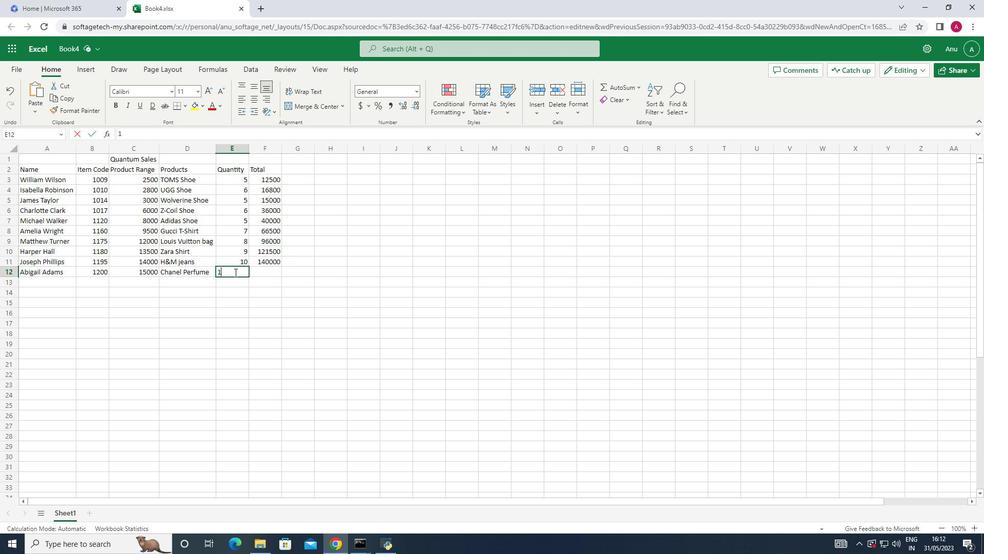 
Action: Mouse moved to (271, 273)
Screenshot: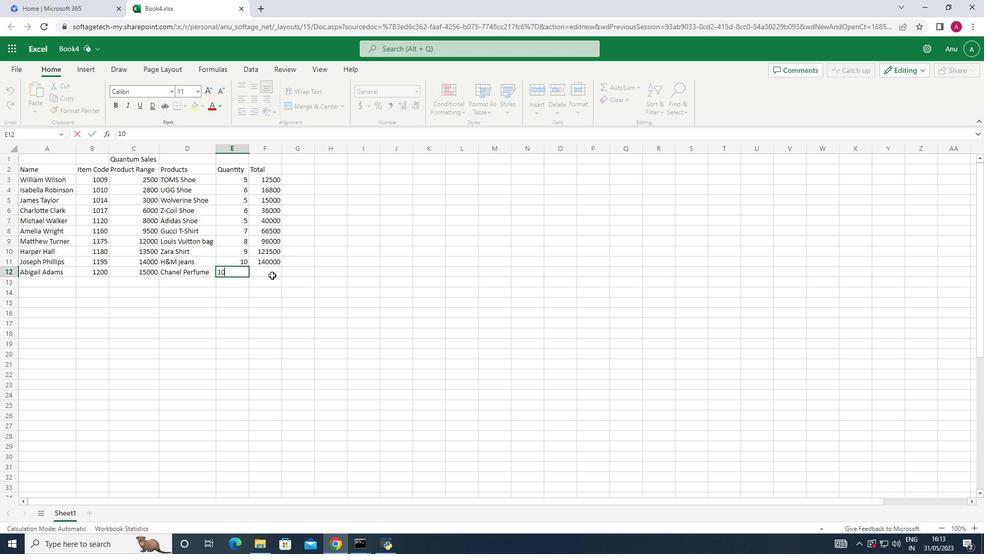 
Action: Mouse pressed left at (271, 273)
Screenshot: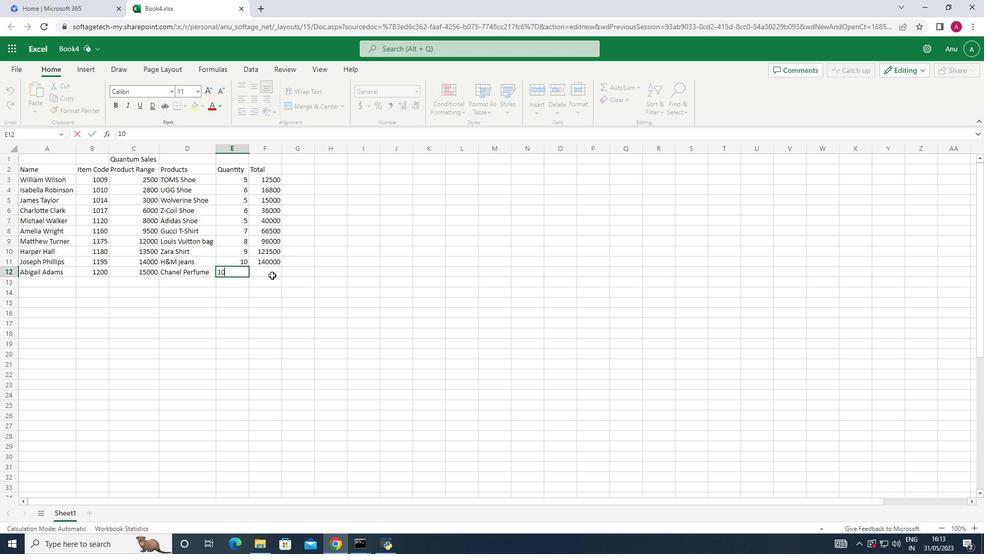 
Action: Mouse moved to (268, 272)
Screenshot: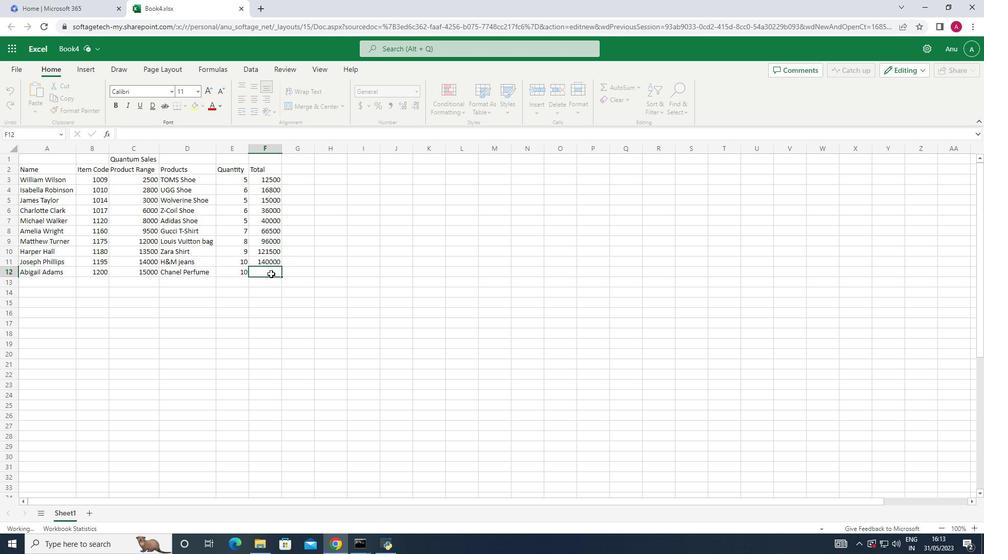 
Action: Key pressed =
Screenshot: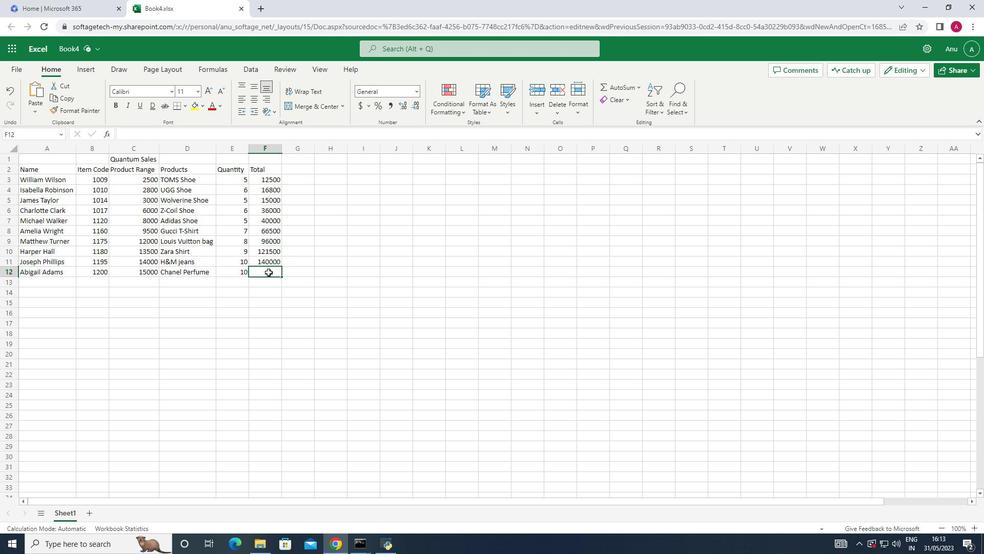 
Action: Mouse moved to (144, 272)
Screenshot: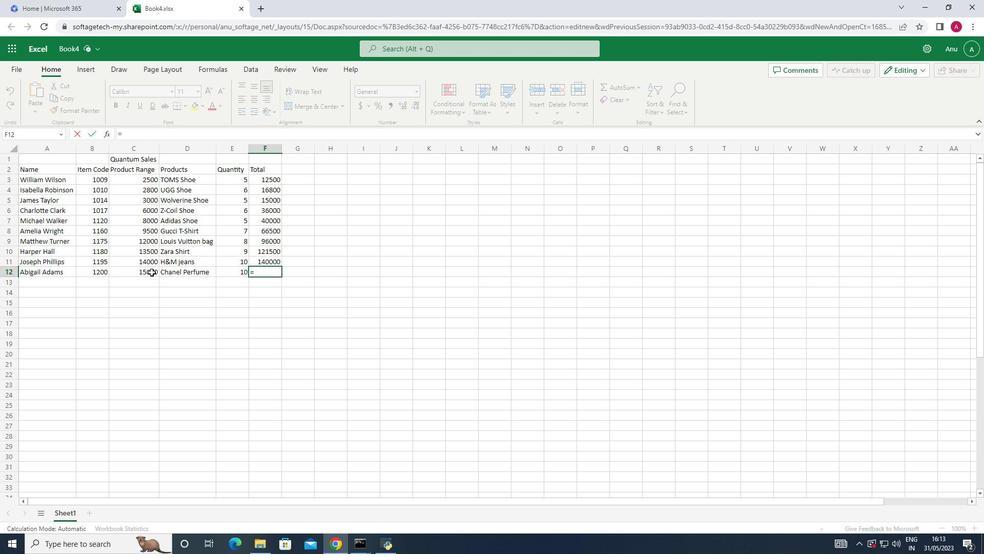 
Action: Mouse pressed left at (144, 272)
Screenshot: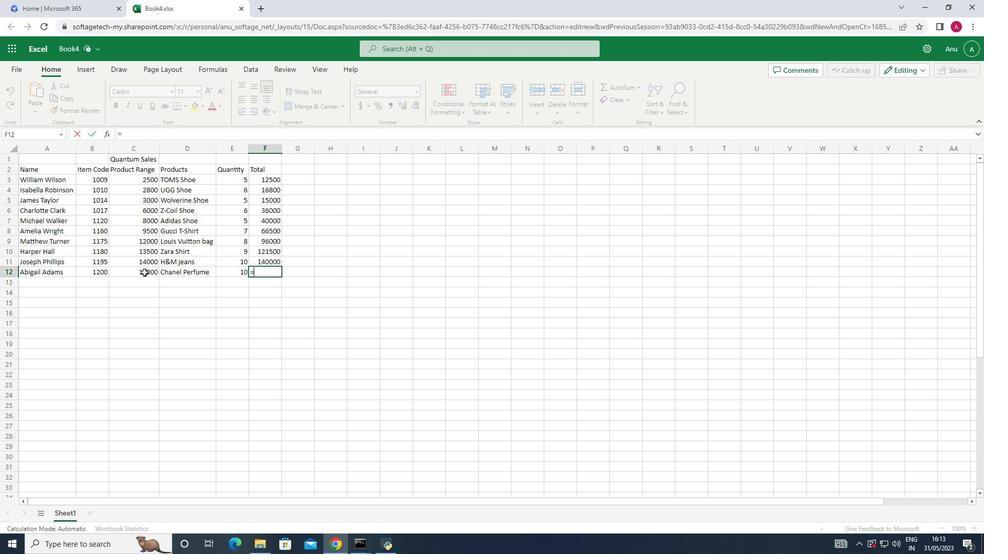 
Action: Mouse moved to (145, 272)
Screenshot: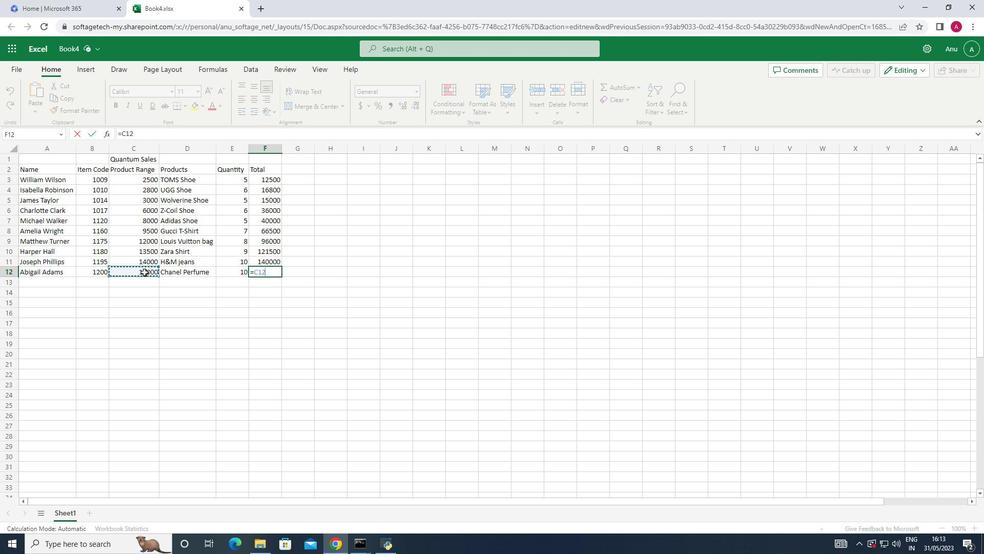 
Action: Key pressed *
Screenshot: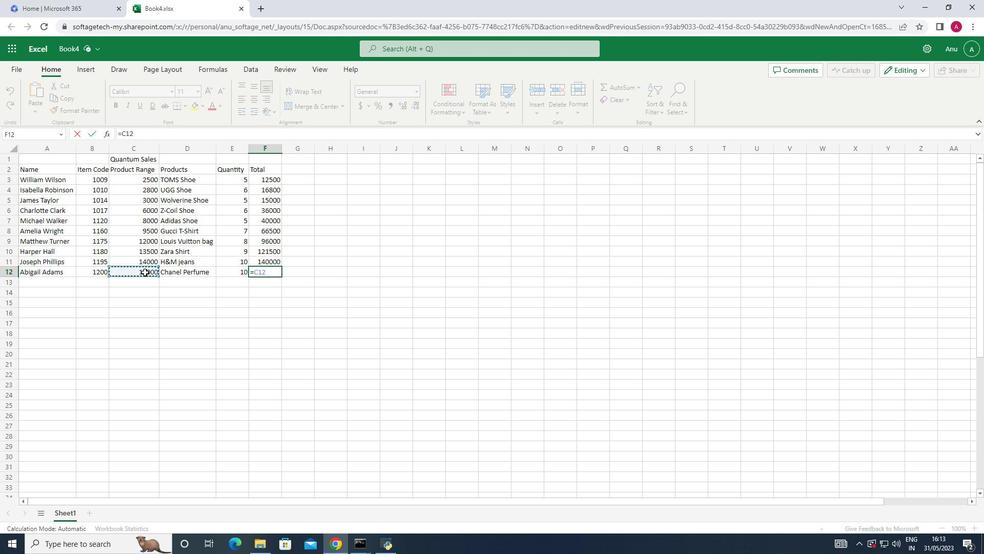 
Action: Mouse moved to (241, 275)
Screenshot: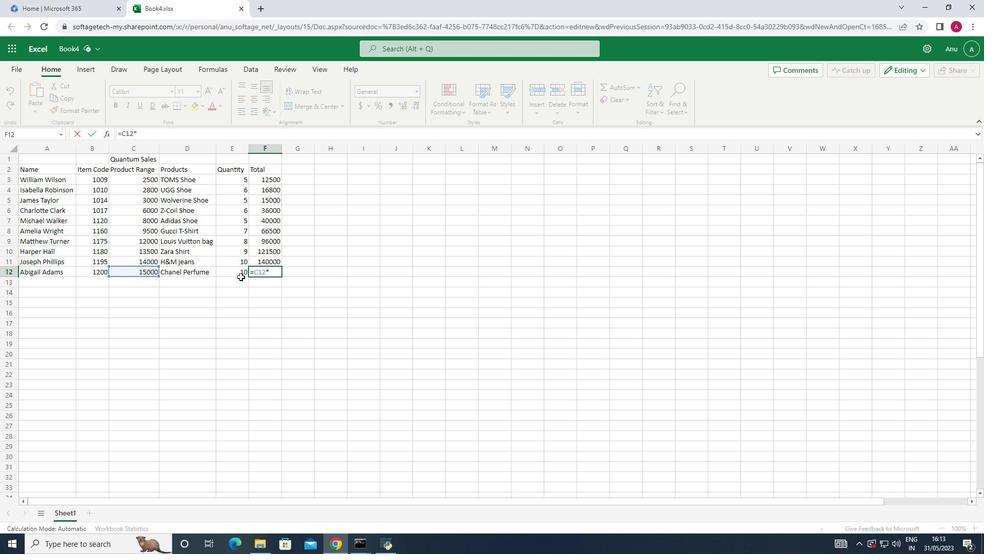 
Action: Mouse pressed left at (241, 275)
Screenshot: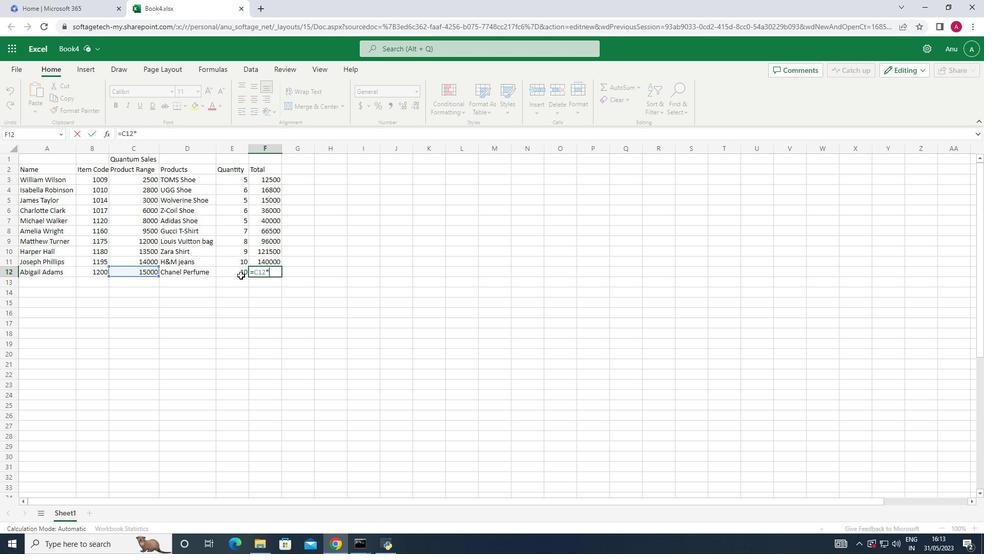 
Action: Key pressed <Key.enter>
Screenshot: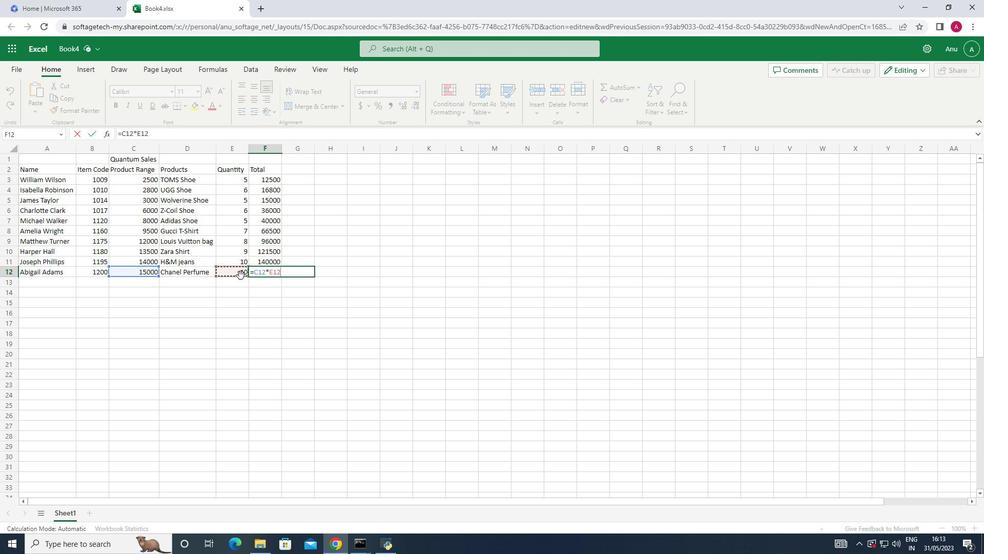 
Action: Mouse moved to (300, 165)
Screenshot: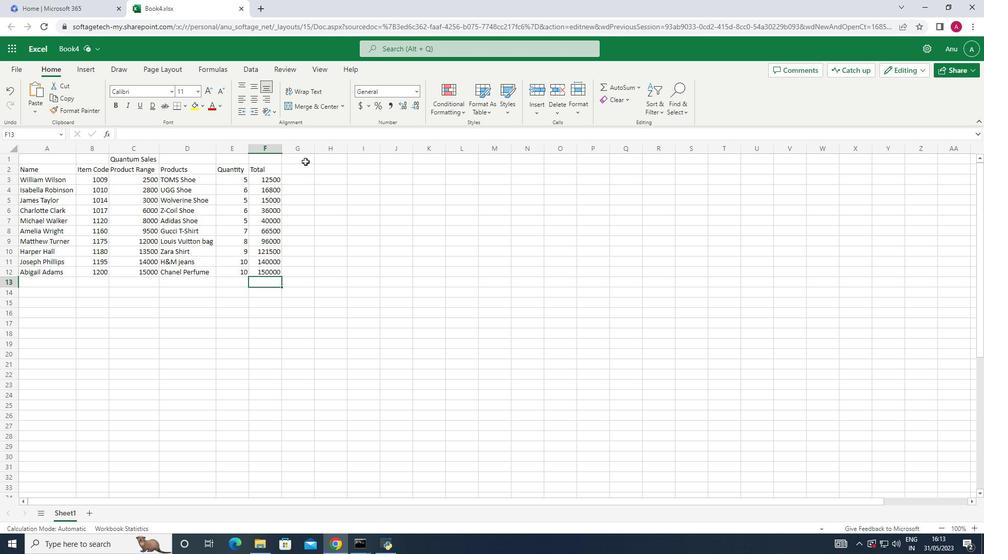 
Action: Mouse pressed left at (300, 165)
Screenshot: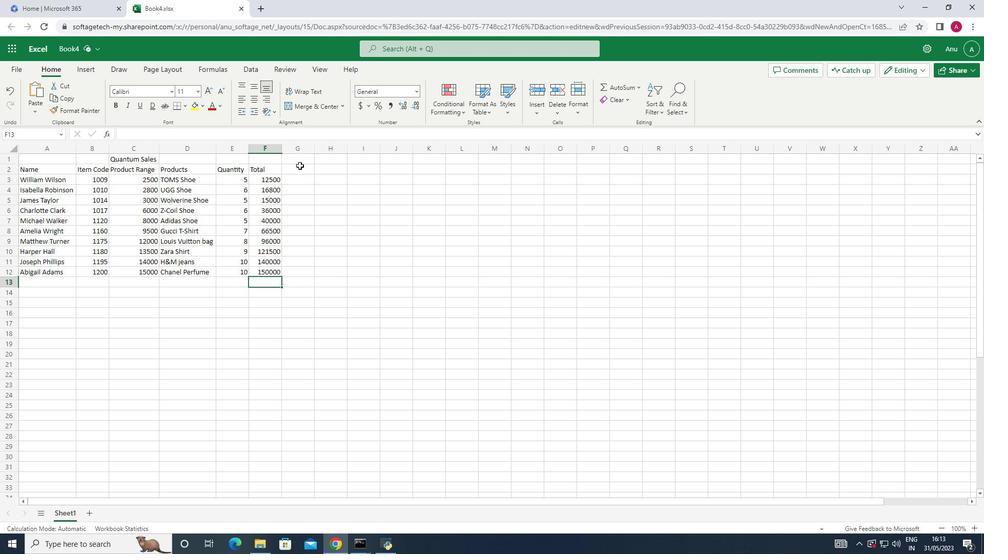 
Action: Mouse moved to (16, 66)
Screenshot: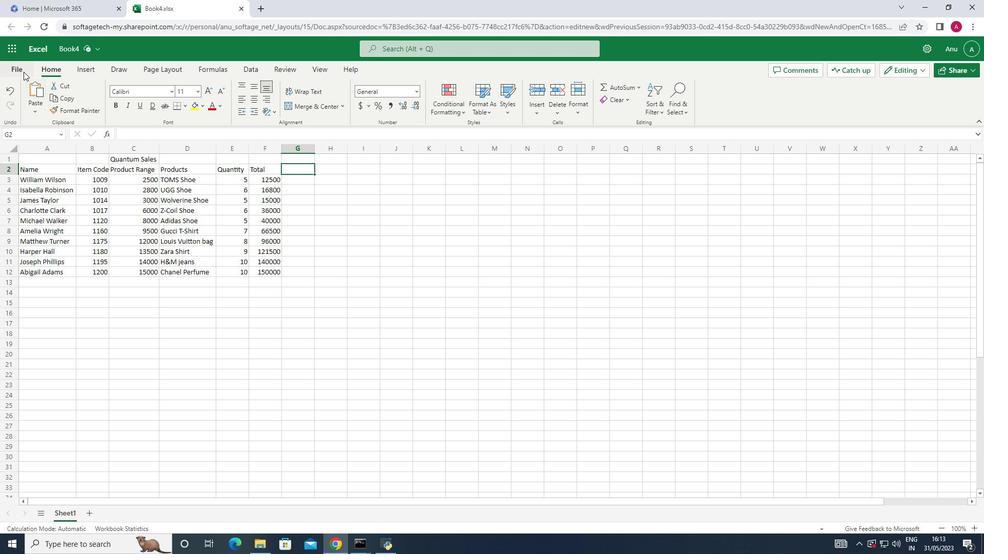 
Action: Mouse pressed left at (16, 66)
Screenshot: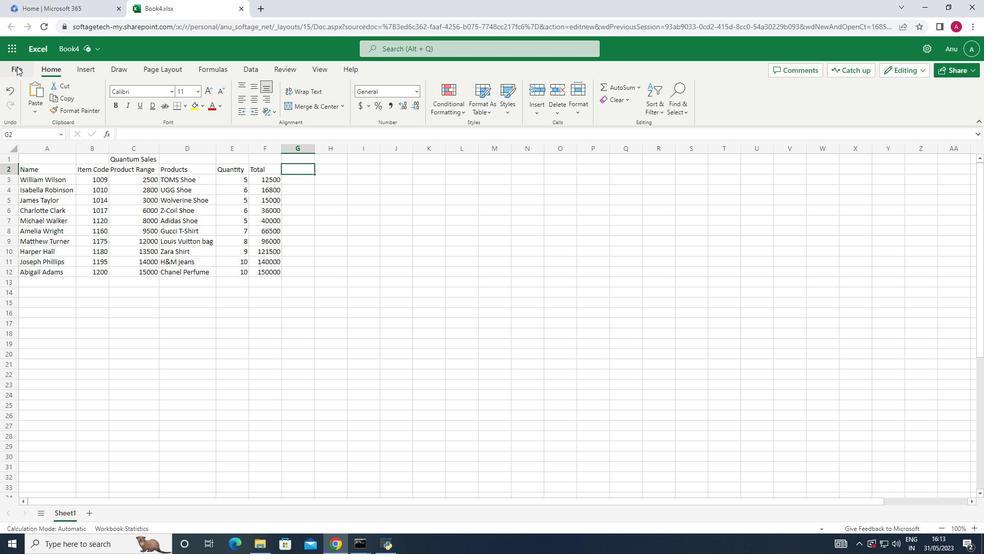 
Action: Mouse moved to (48, 163)
Screenshot: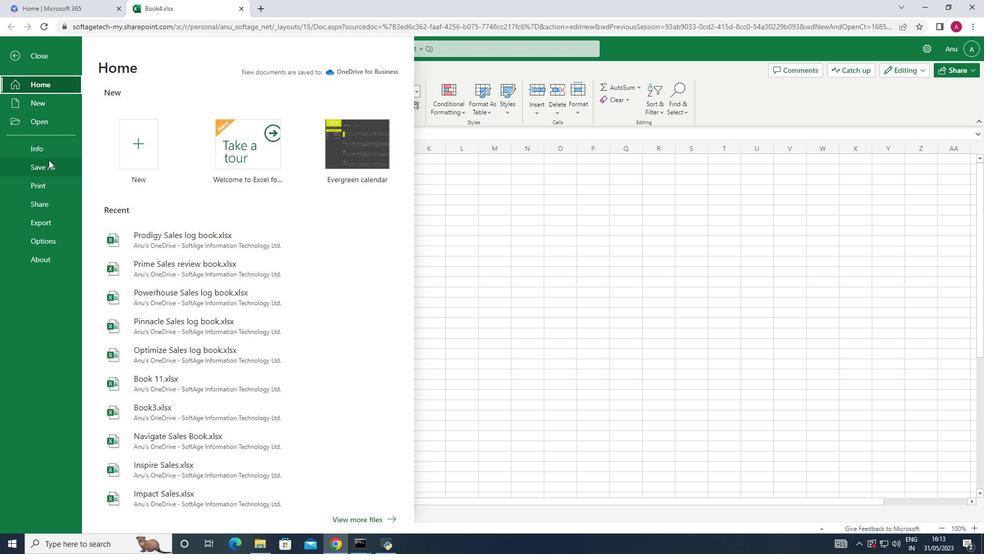 
Action: Mouse pressed left at (48, 163)
Screenshot: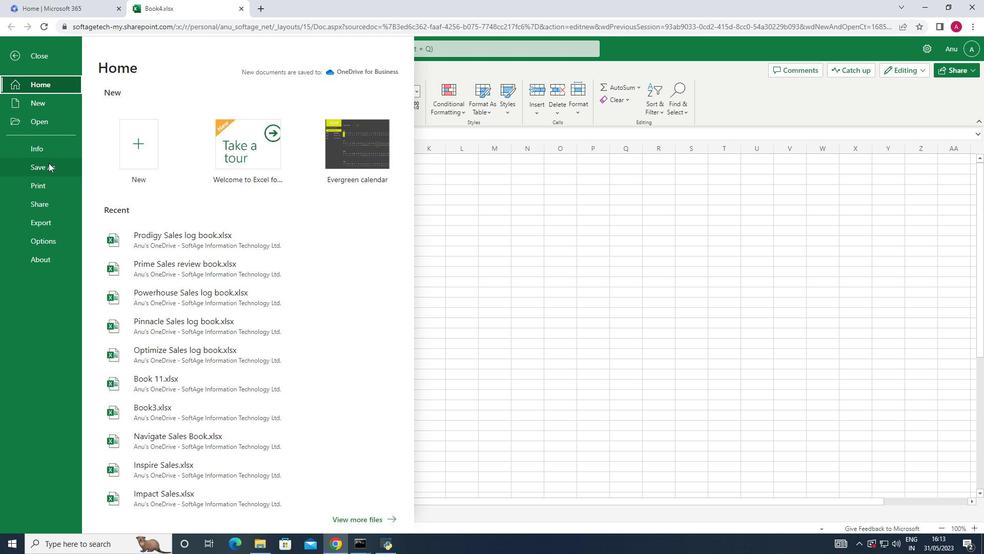 
Action: Mouse moved to (64, 99)
Screenshot: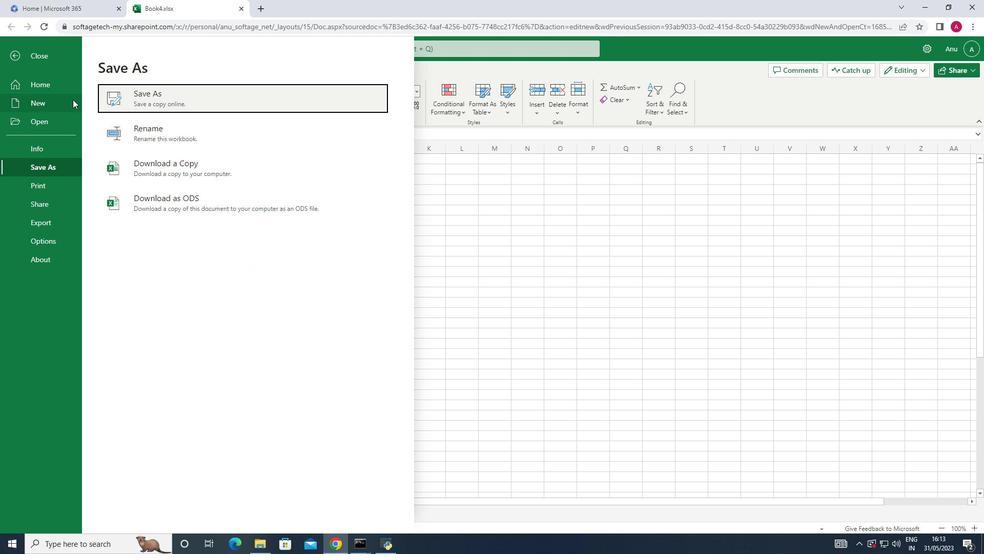 
Action: Mouse pressed left at (64, 99)
Screenshot: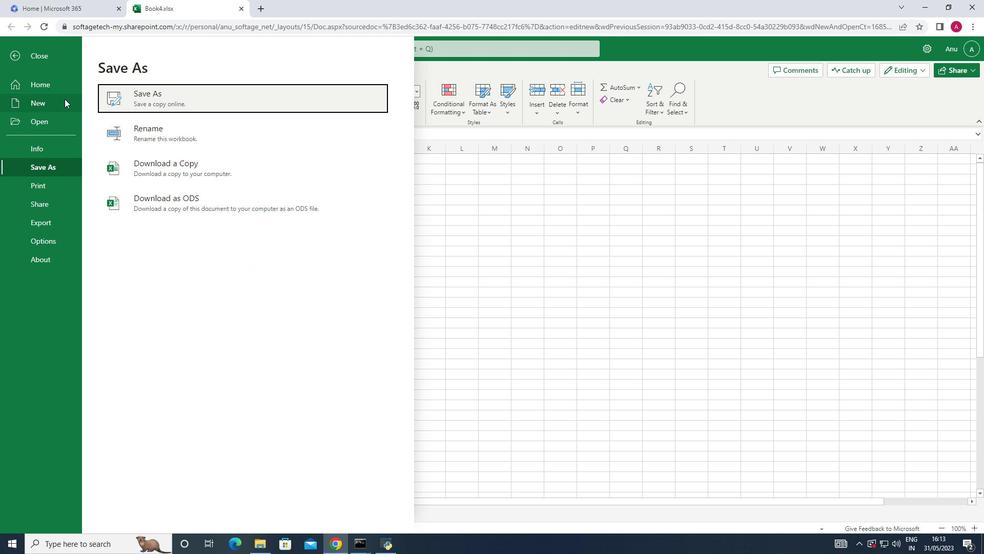 
Action: Mouse moved to (8, 29)
Screenshot: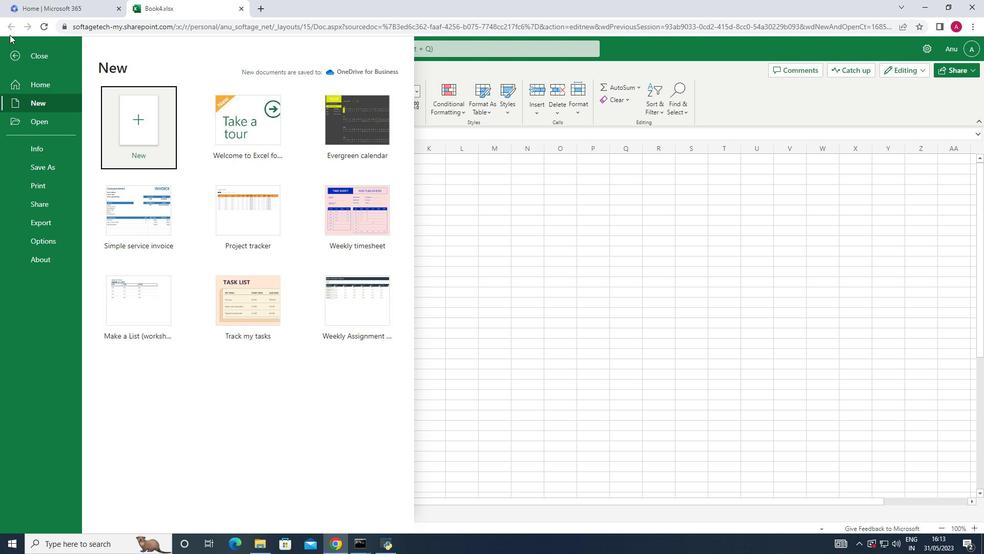
Action: Mouse pressed left at (8, 29)
Screenshot: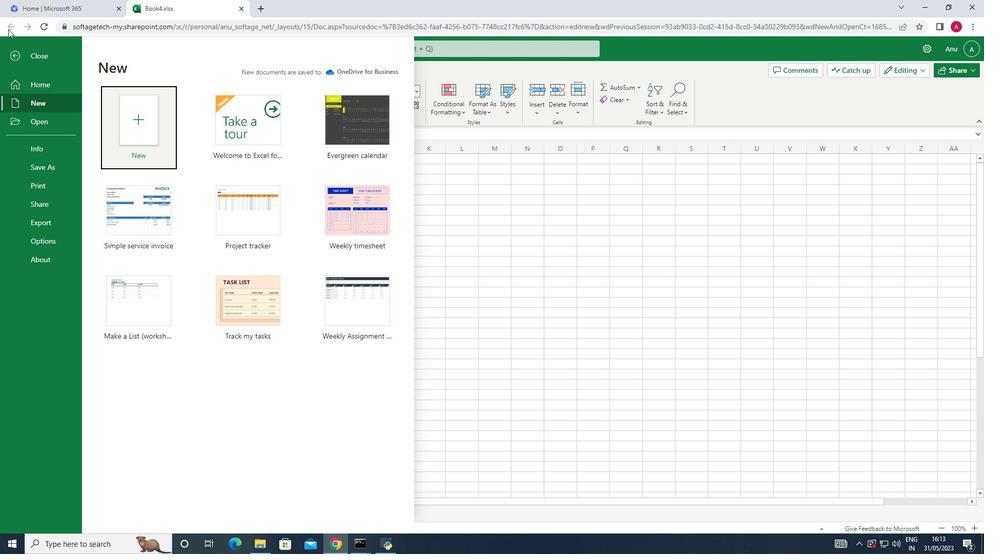 
Action: Mouse moved to (43, 166)
Screenshot: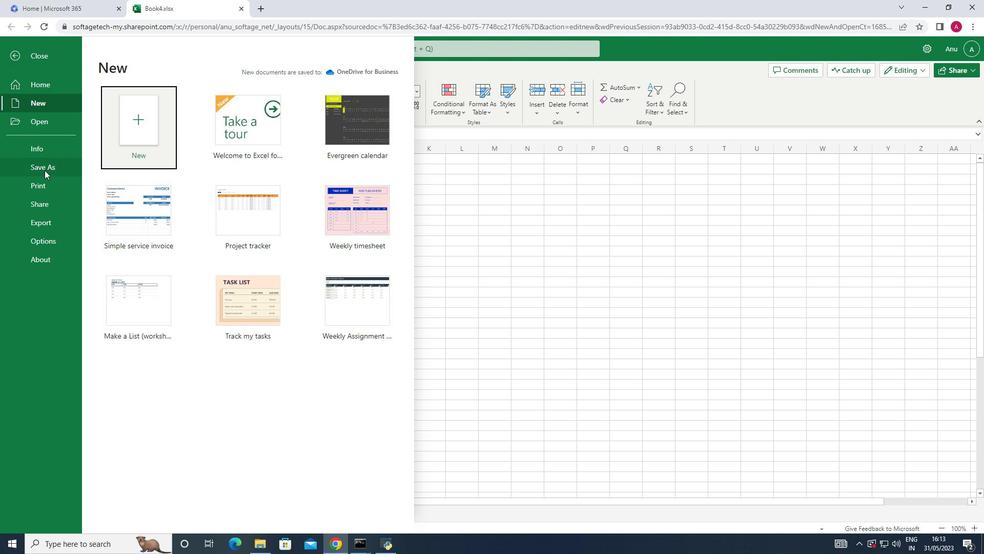
Action: Mouse pressed left at (43, 166)
Screenshot: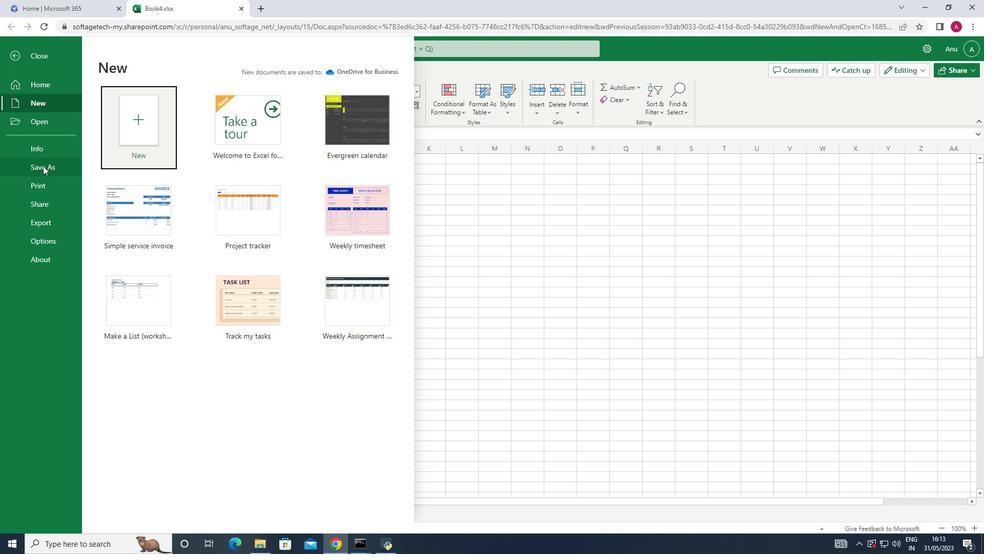 
Action: Mouse moved to (171, 134)
Screenshot: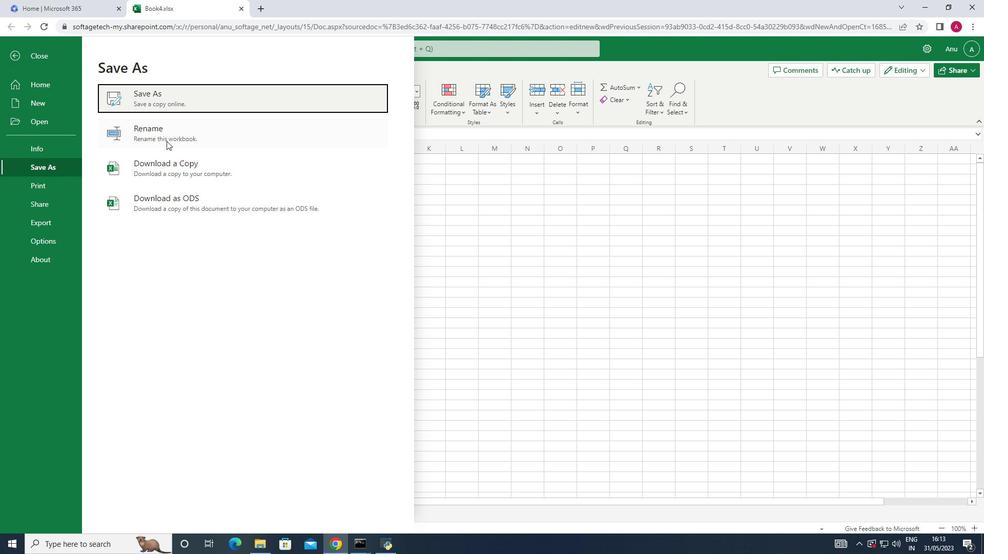 
Action: Mouse pressed left at (171, 134)
Screenshot: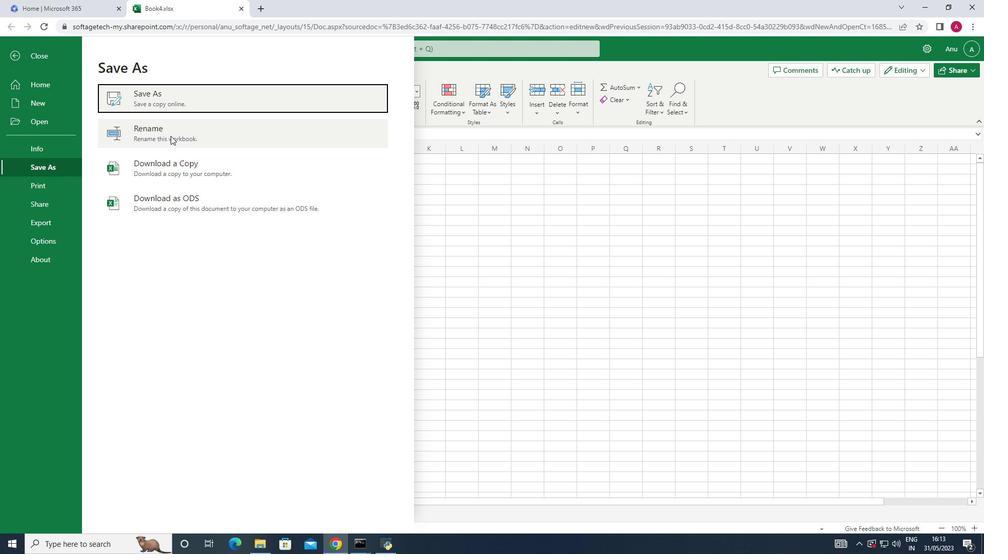 
Action: Mouse moved to (61, 126)
Screenshot: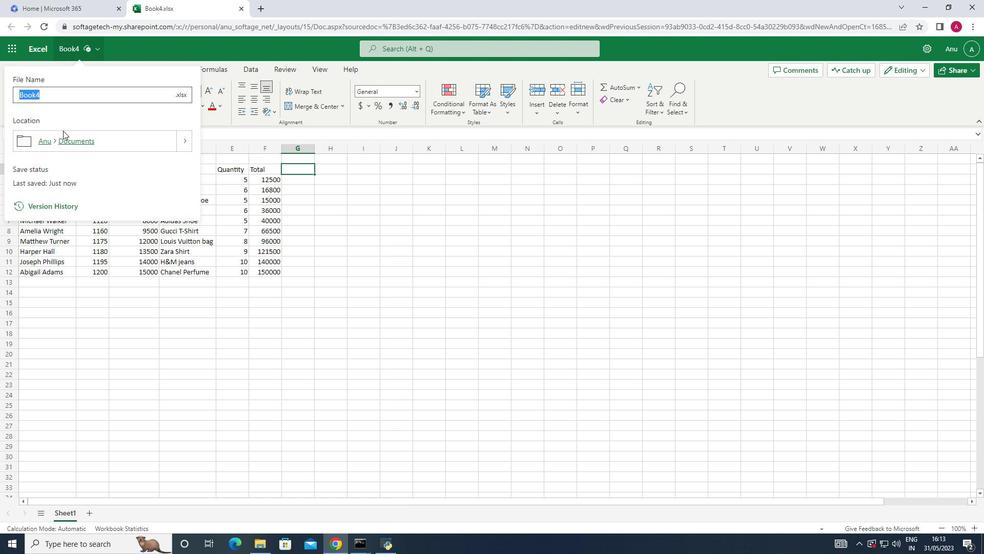 
Action: Key pressed <Key.shift>Quantum<Key.space><Key.shift>Sales<Key.space>book<Key.enter>
Screenshot: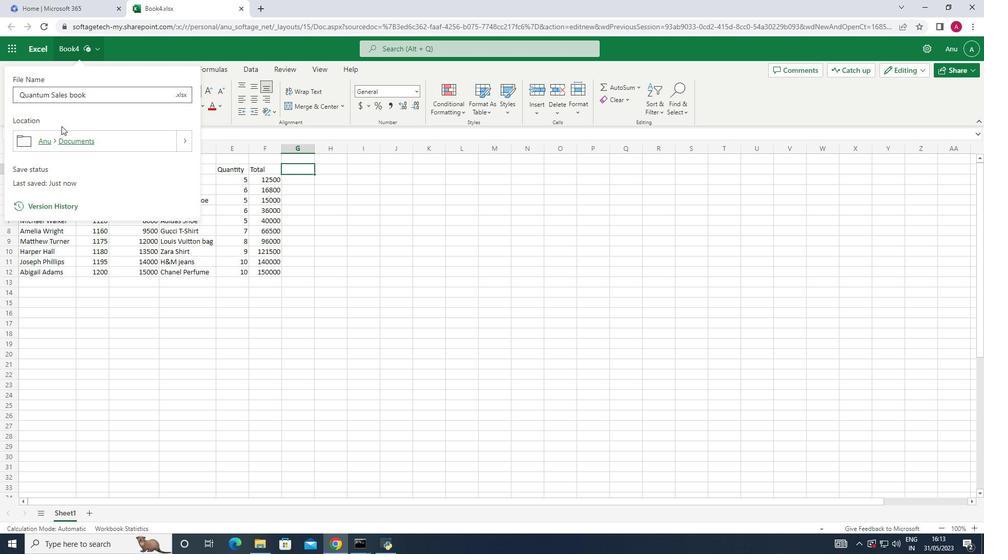
Action: Mouse moved to (166, 209)
Screenshot: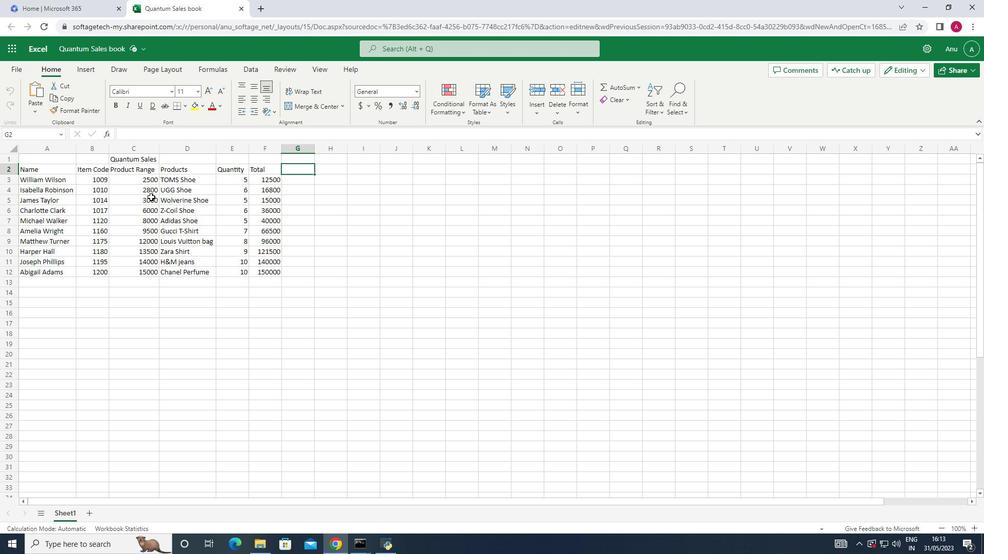 
